Task: Log work in the project AgileDive for the issue 'Integrate a new video tutorial feature into an existing e-learning platform to improve user engagement and learning outcomes' spent time as '1w 5d 13h 56m' and remaining time as '4w 6d 10h 30m' and move to top of backlog. Now add the issue to the epic 'Vulnerability Management Process Improvement'. Log work in the project AgileDive for the issue 'Develop a new tool for automated testing of cross-device compatibility and responsiveness' spent time as '3w 6d 12h 40m' and remaining time as '2w 1d 22h 48m' and move to bottom of backlog. Now add the issue to the epic 'Security Operations Center (SOC) Process Improvement'
Action: Mouse moved to (208, 57)
Screenshot: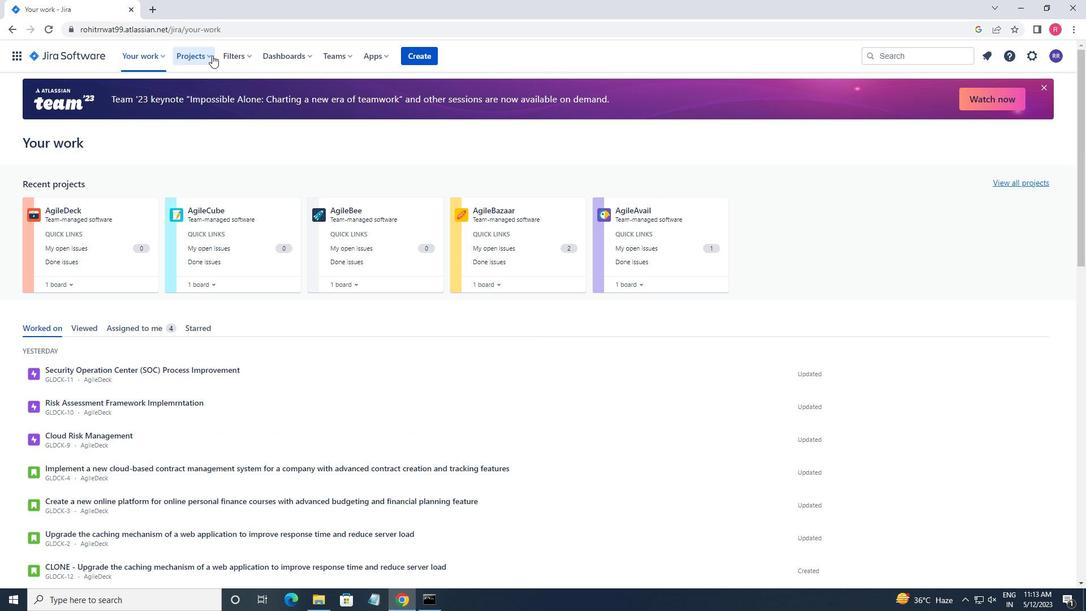 
Action: Mouse pressed left at (208, 57)
Screenshot: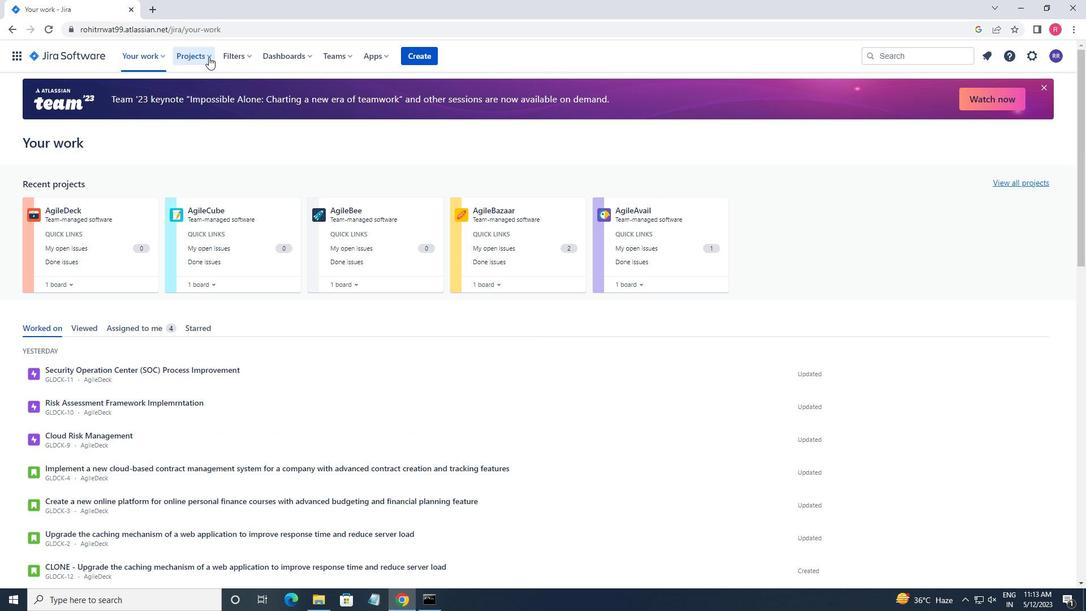 
Action: Mouse moved to (259, 104)
Screenshot: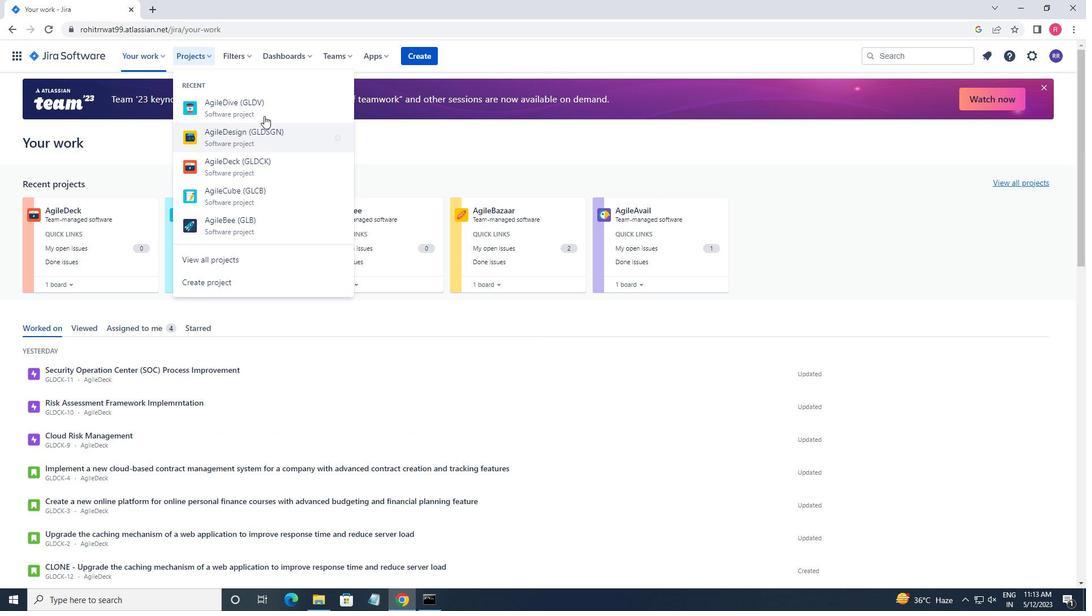 
Action: Mouse pressed left at (259, 104)
Screenshot: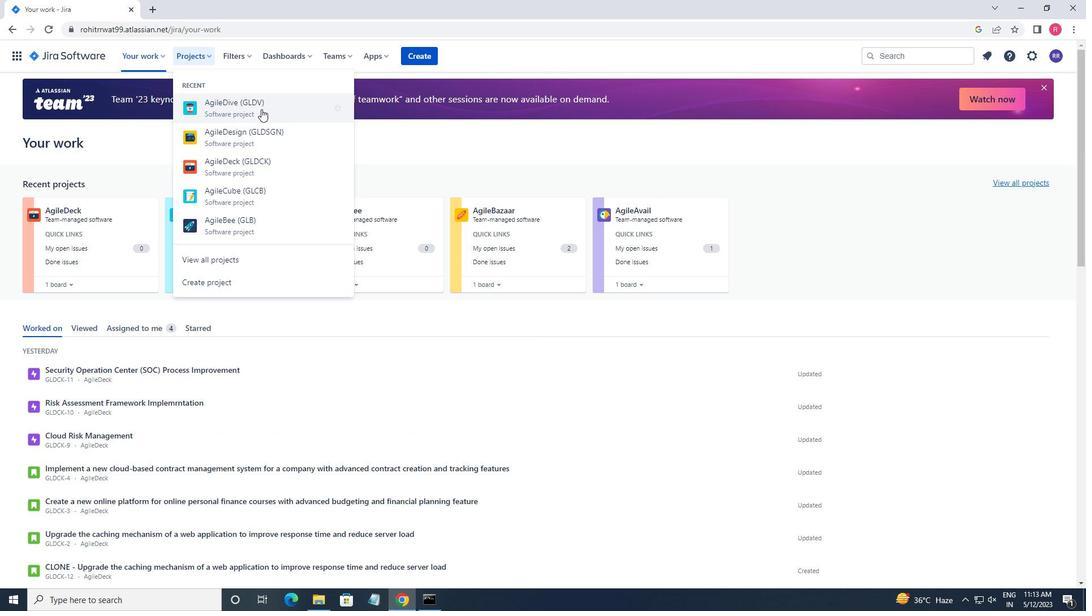 
Action: Mouse moved to (56, 174)
Screenshot: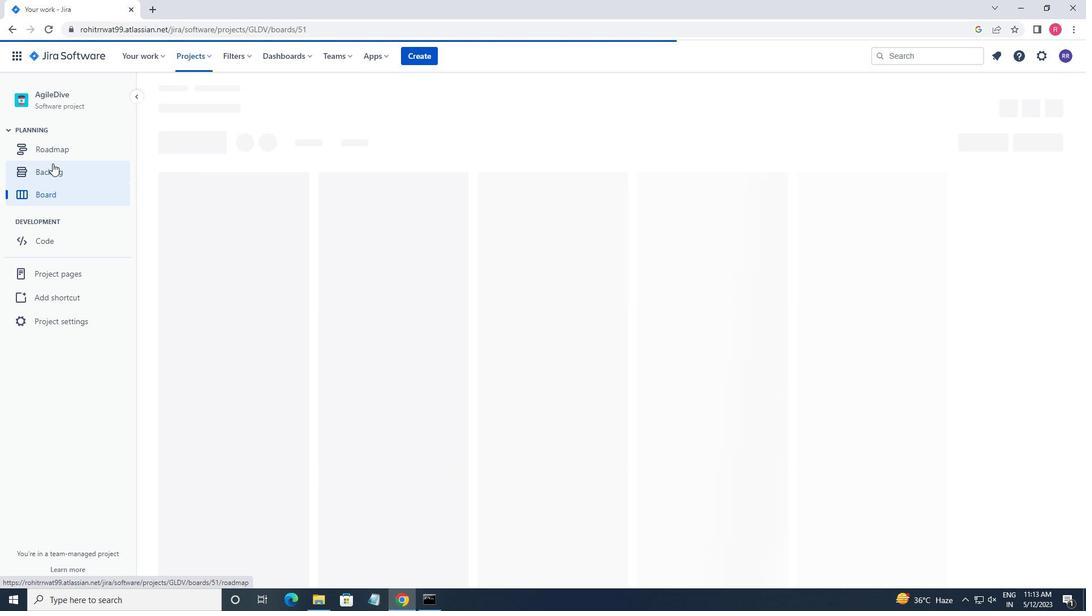 
Action: Mouse pressed left at (56, 174)
Screenshot: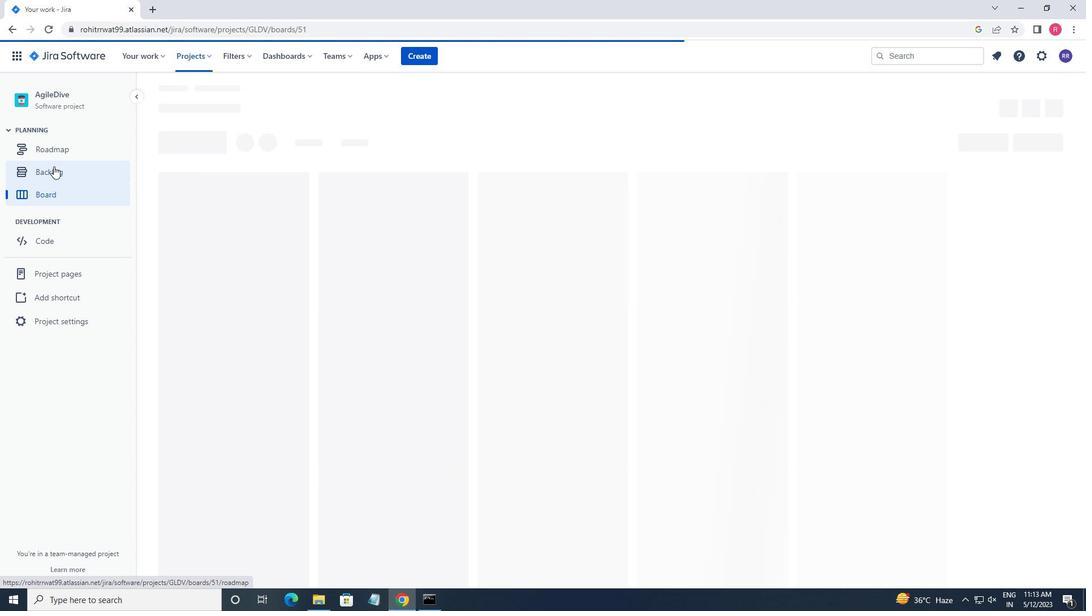 
Action: Mouse moved to (886, 411)
Screenshot: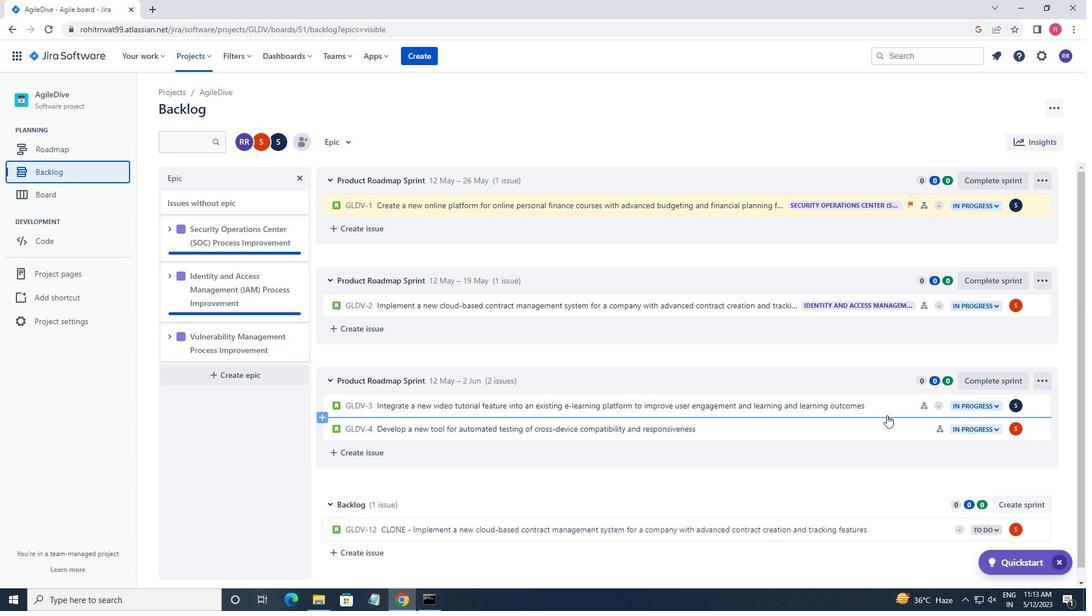 
Action: Mouse pressed left at (886, 411)
Screenshot: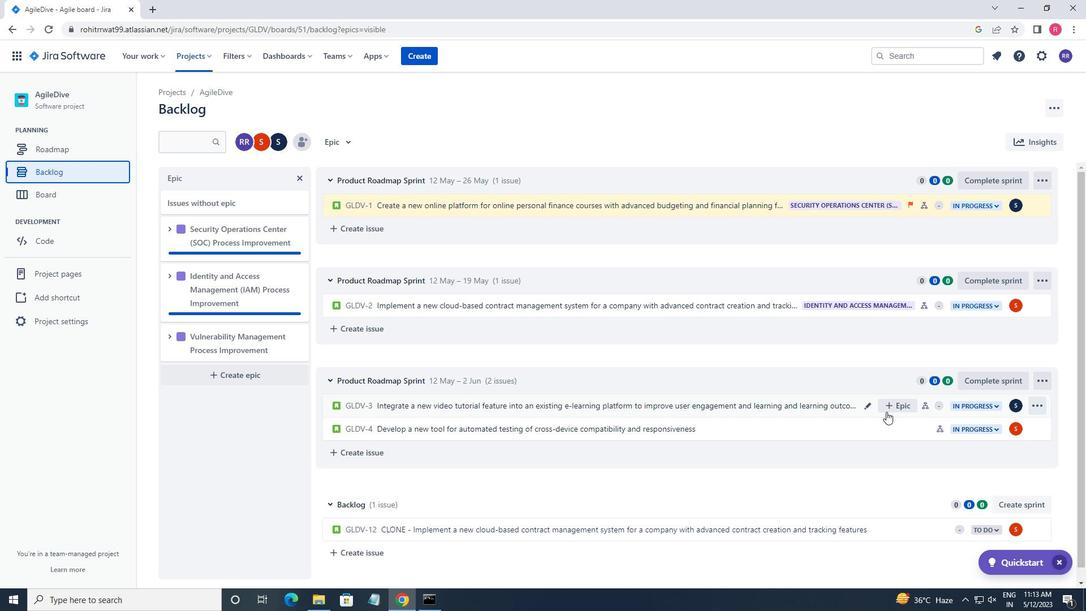 
Action: Mouse moved to (833, 415)
Screenshot: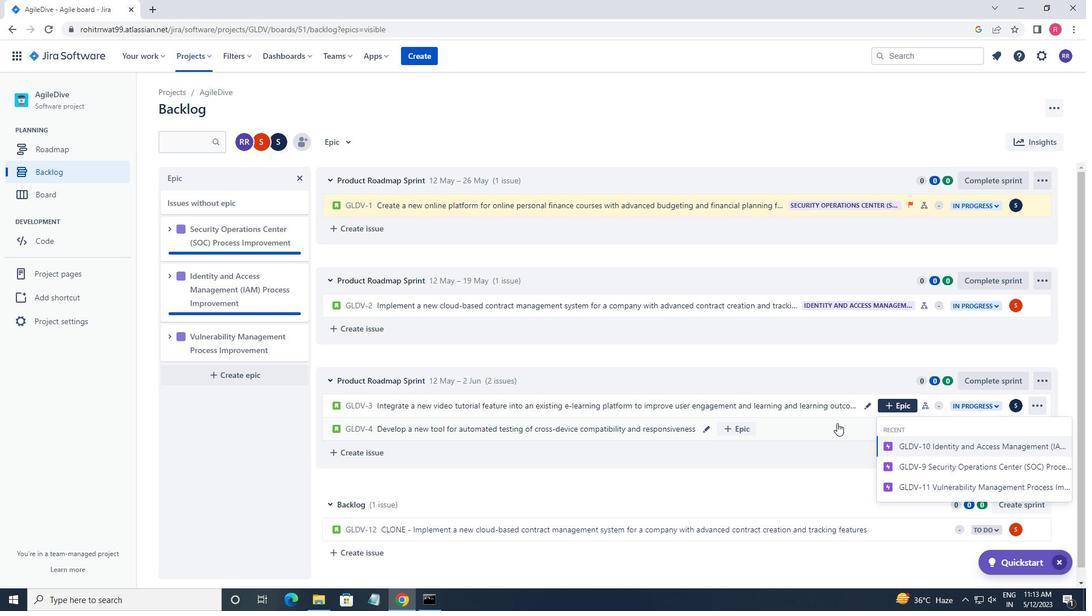 
Action: Mouse pressed left at (833, 415)
Screenshot: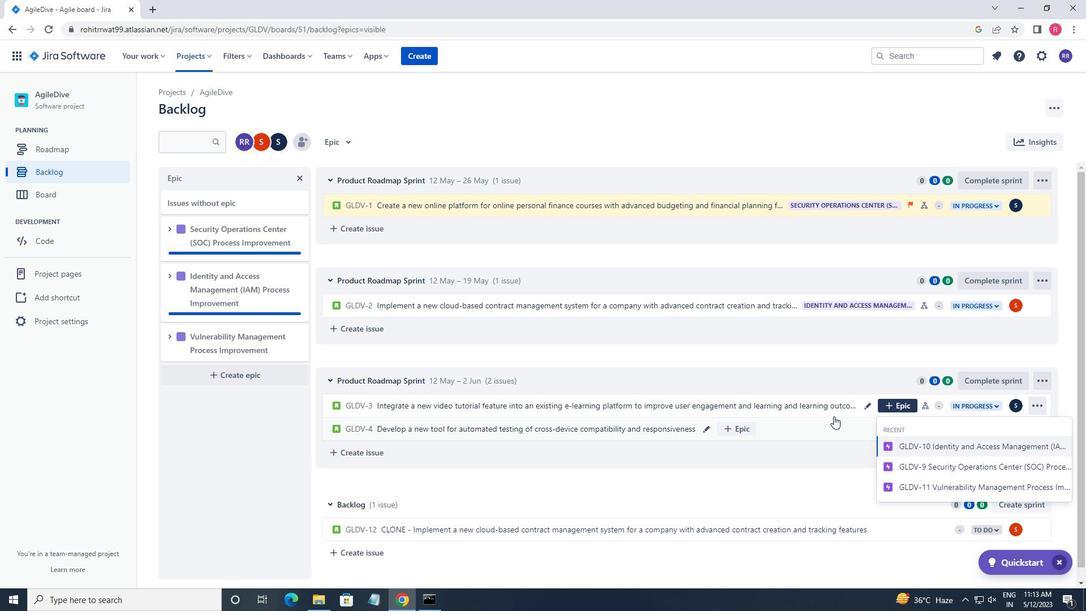 
Action: Mouse moved to (831, 414)
Screenshot: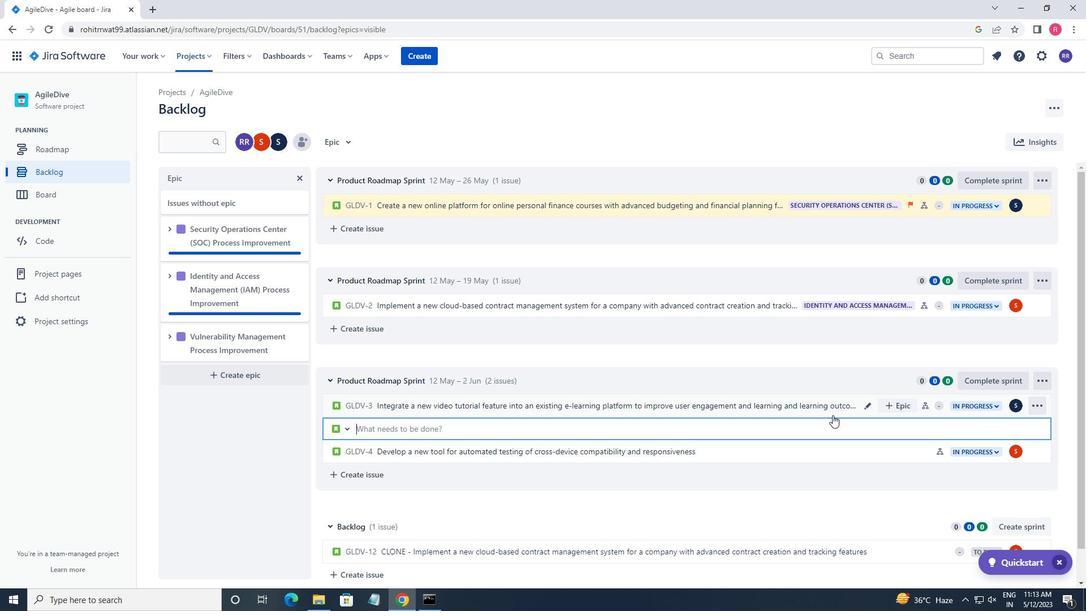 
Action: Mouse pressed left at (831, 414)
Screenshot: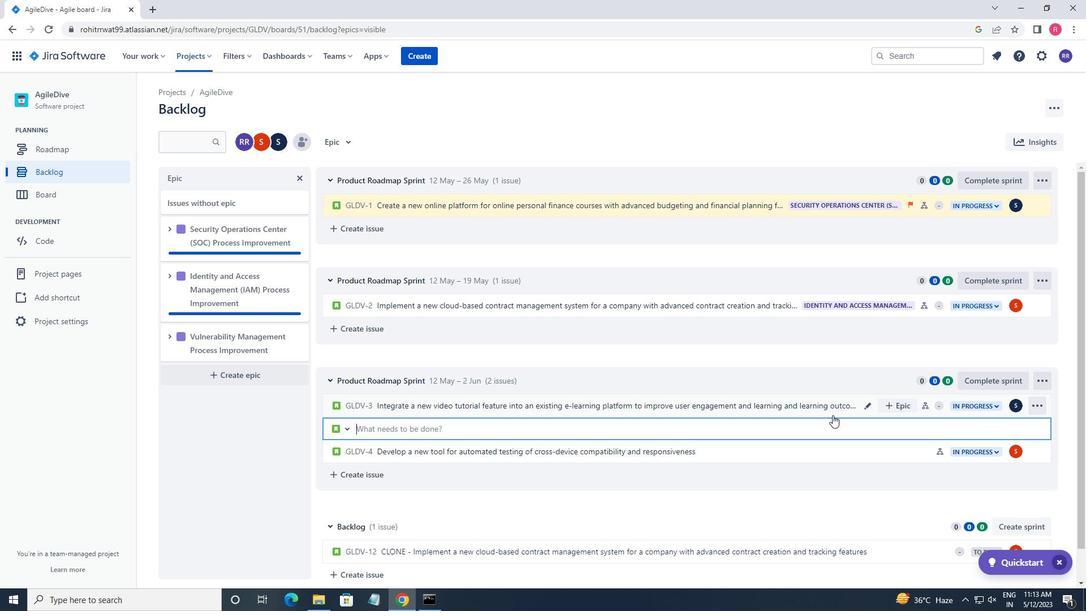 
Action: Mouse moved to (1034, 171)
Screenshot: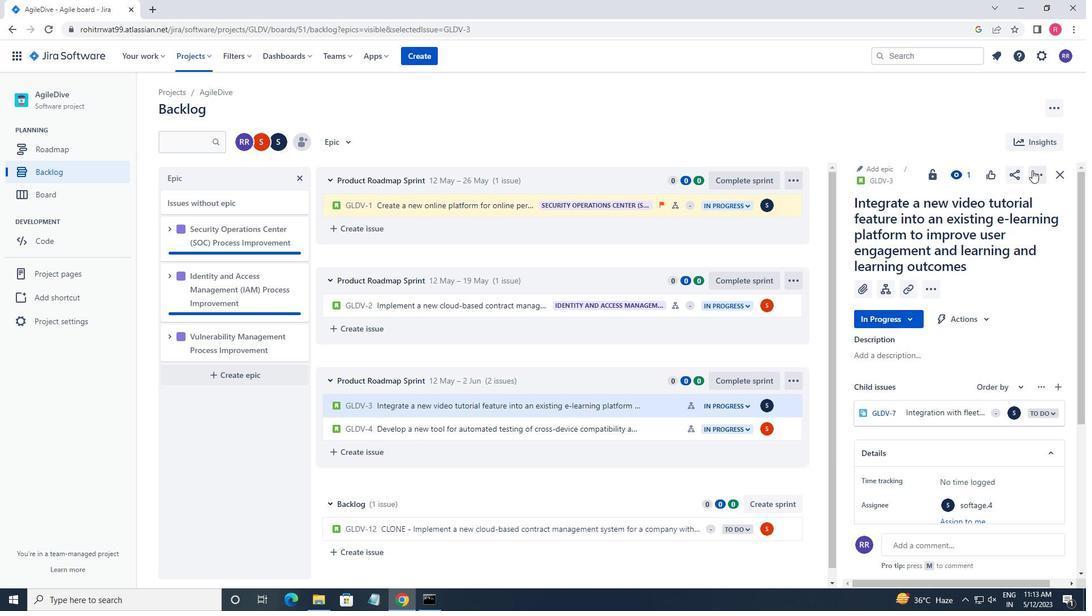 
Action: Mouse pressed left at (1034, 171)
Screenshot: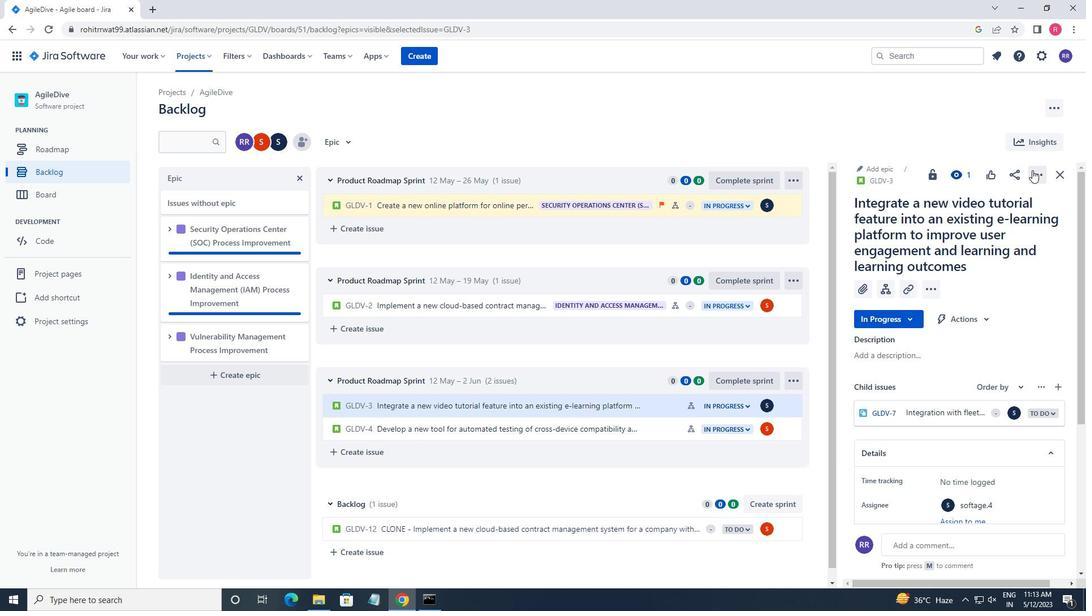 
Action: Mouse moved to (977, 209)
Screenshot: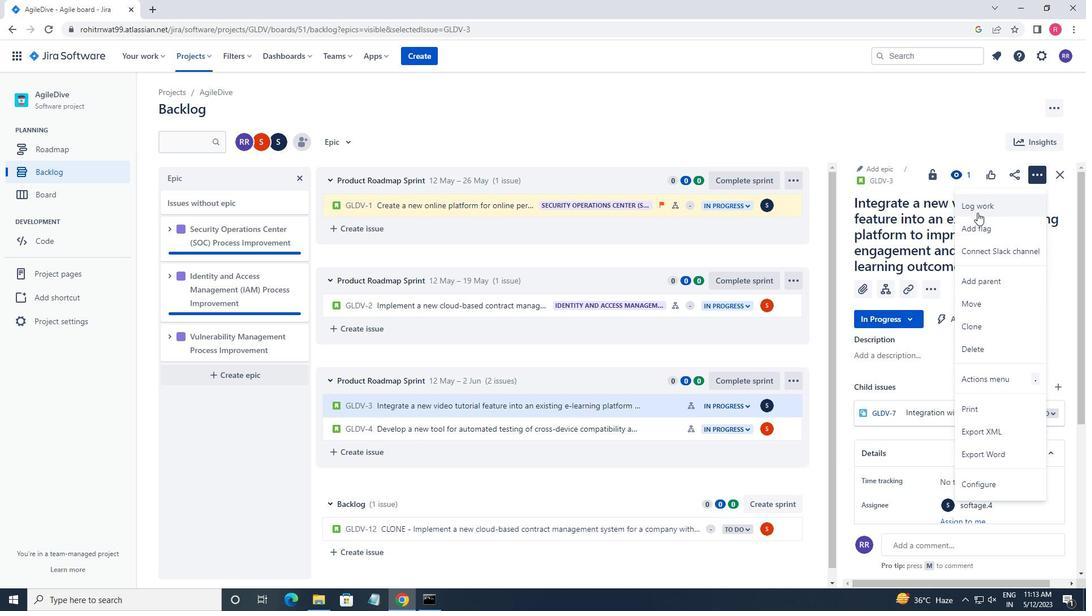 
Action: Mouse pressed left at (977, 209)
Screenshot: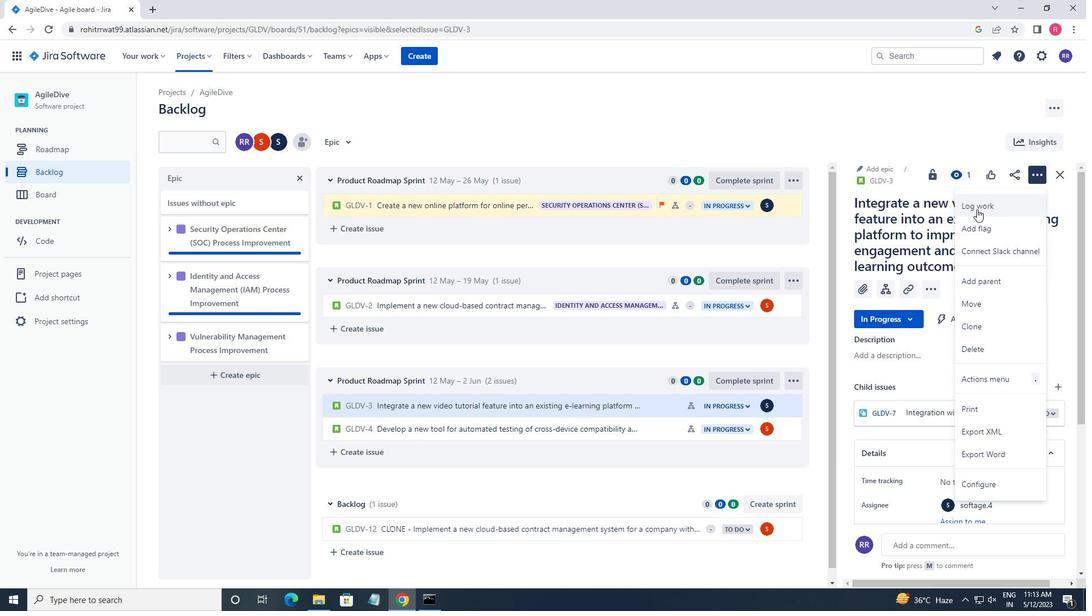 
Action: Key pressed 1w<Key.space>5dd<Key.backspace><Key.space>13h<Key.space>56m<Key.tab>4w<Key.space>6d<Key.space>10h<Key.space>30m
Screenshot: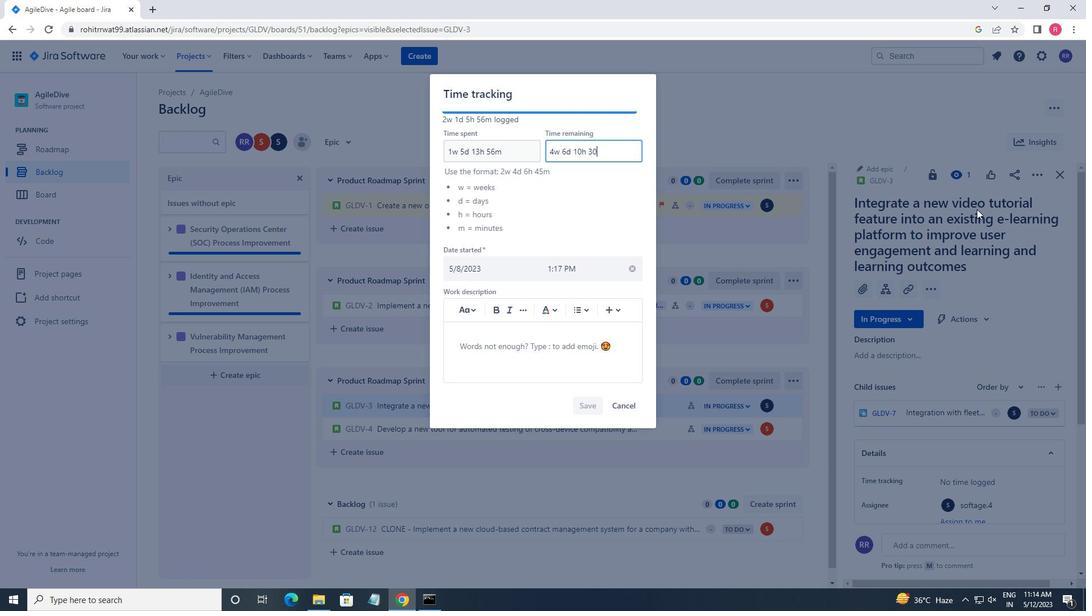 
Action: Mouse moved to (577, 406)
Screenshot: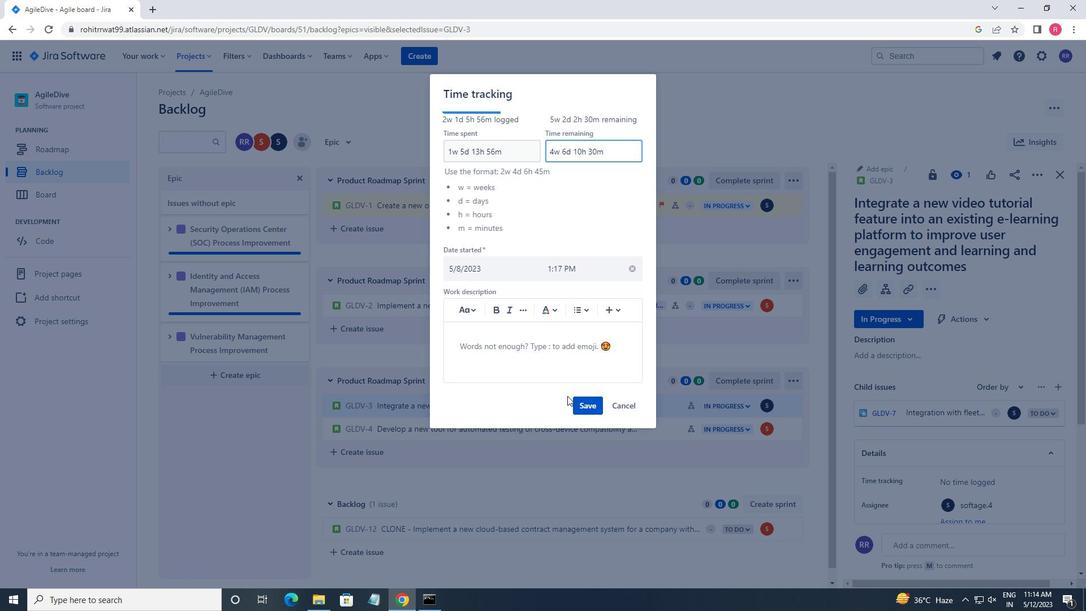 
Action: Mouse pressed left at (577, 406)
Screenshot: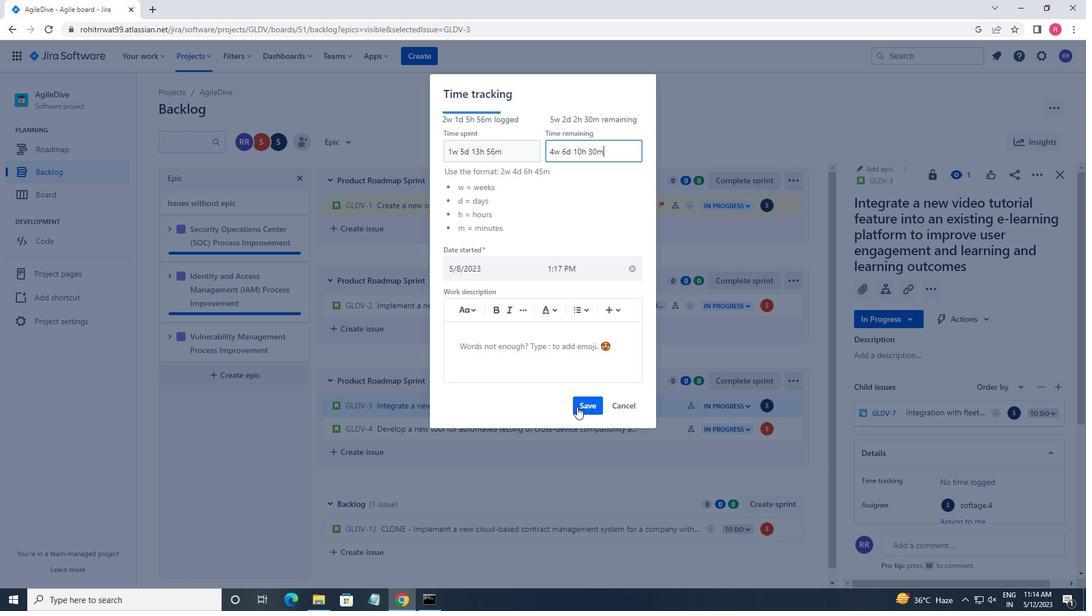 
Action: Mouse moved to (785, 409)
Screenshot: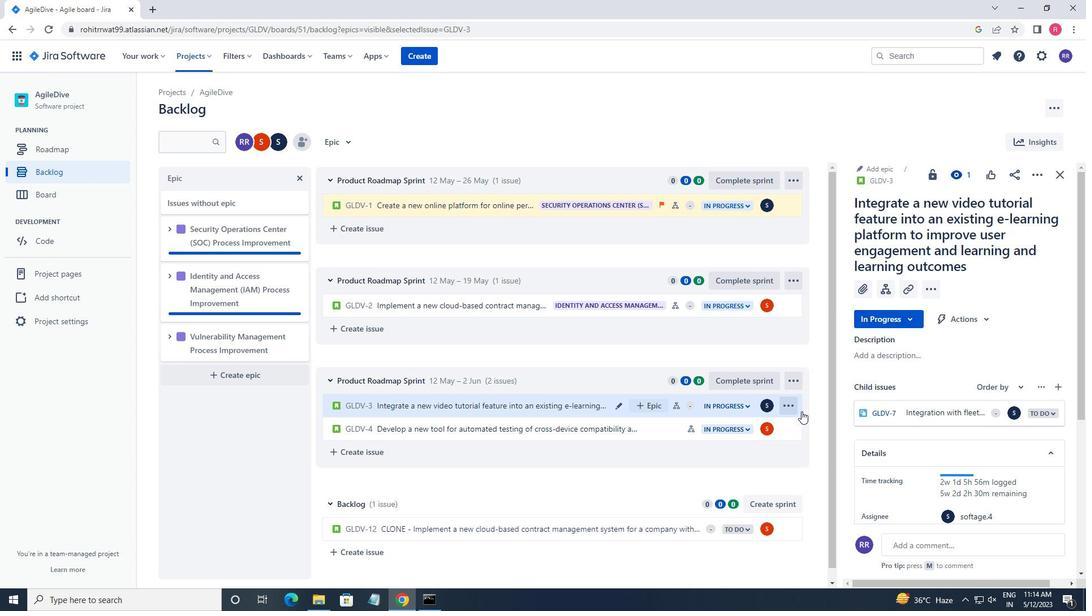 
Action: Mouse pressed left at (785, 409)
Screenshot: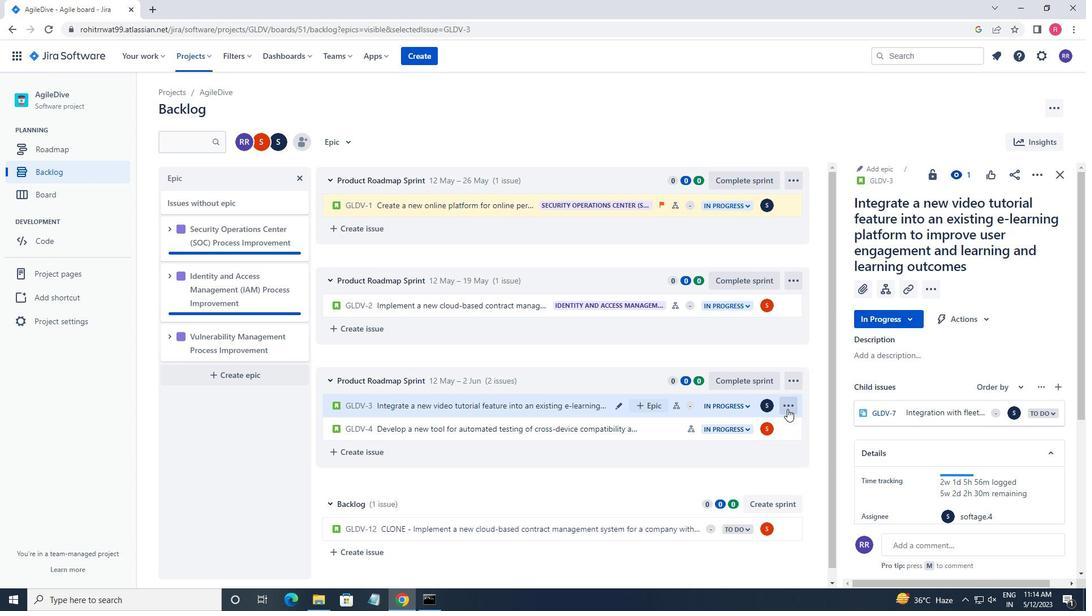 
Action: Mouse moved to (771, 366)
Screenshot: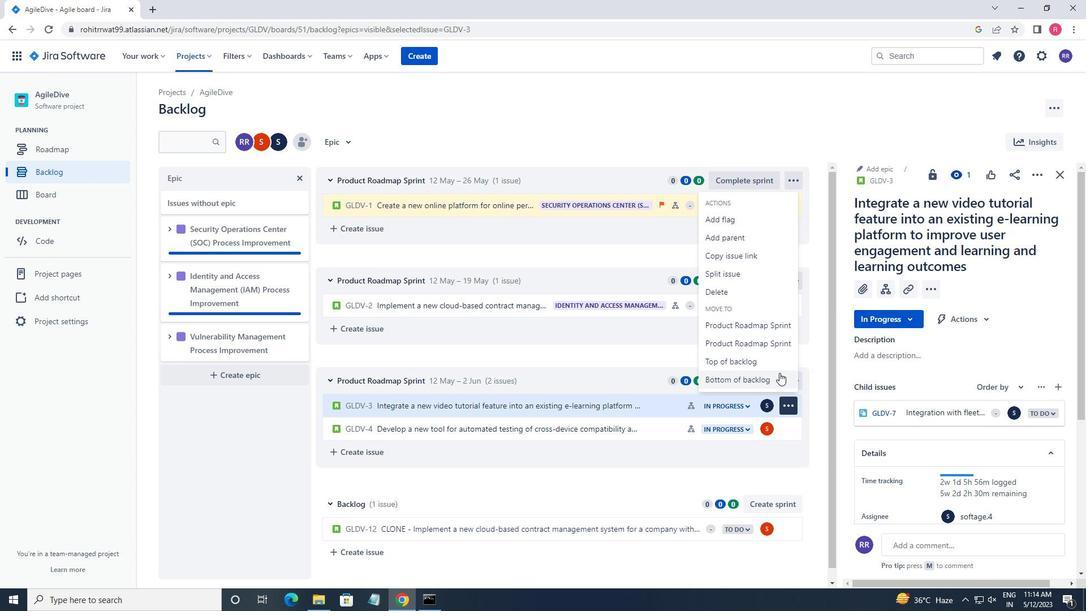 
Action: Mouse pressed left at (771, 366)
Screenshot: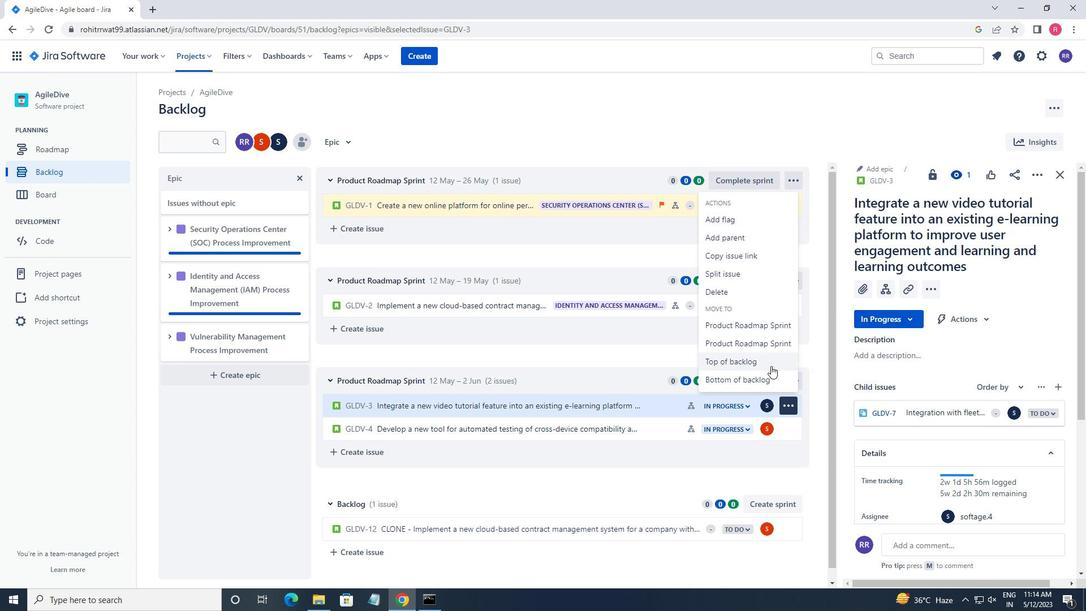 
Action: Mouse moved to (562, 187)
Screenshot: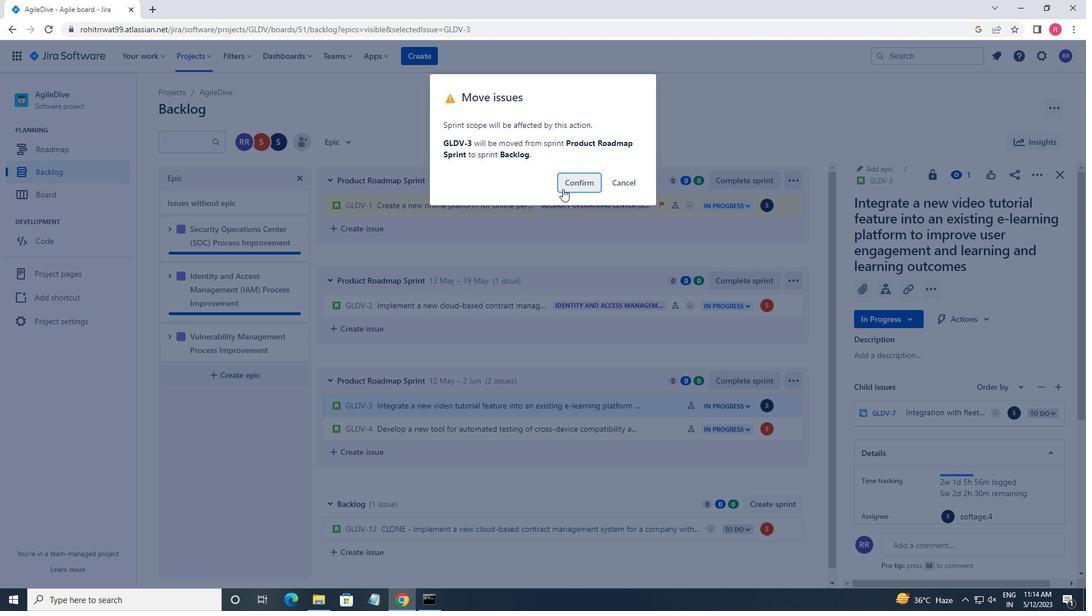
Action: Mouse pressed left at (562, 187)
Screenshot: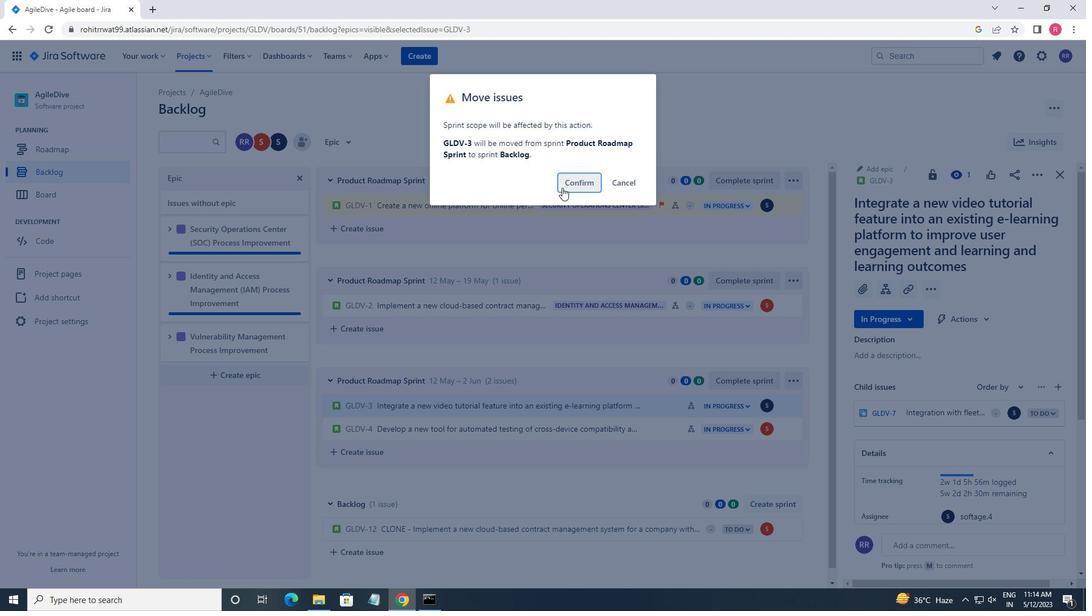 
Action: Mouse moved to (645, 505)
Screenshot: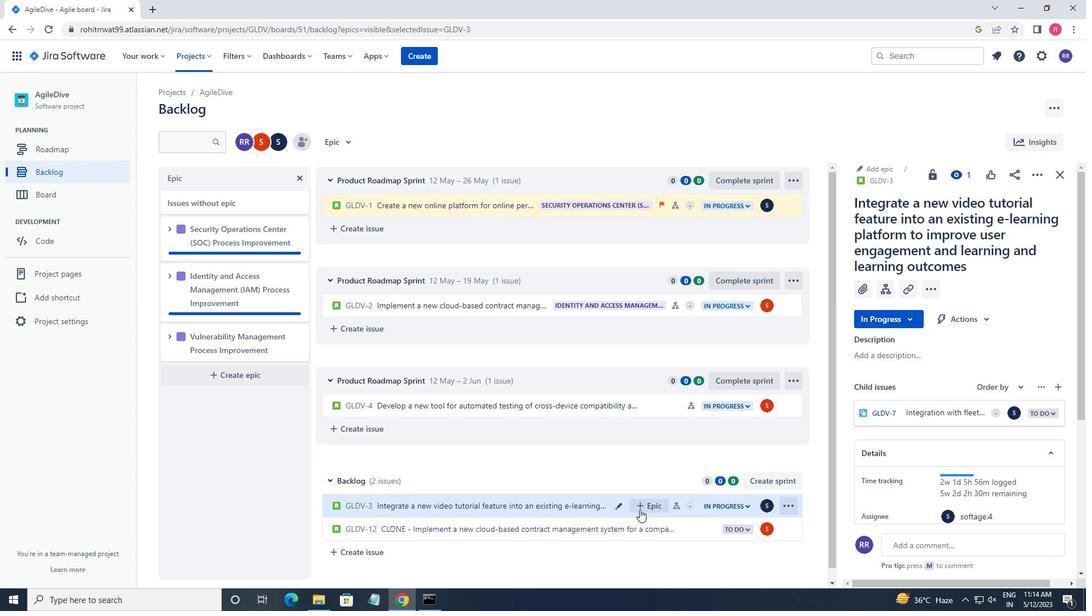 
Action: Mouse pressed left at (645, 505)
Screenshot: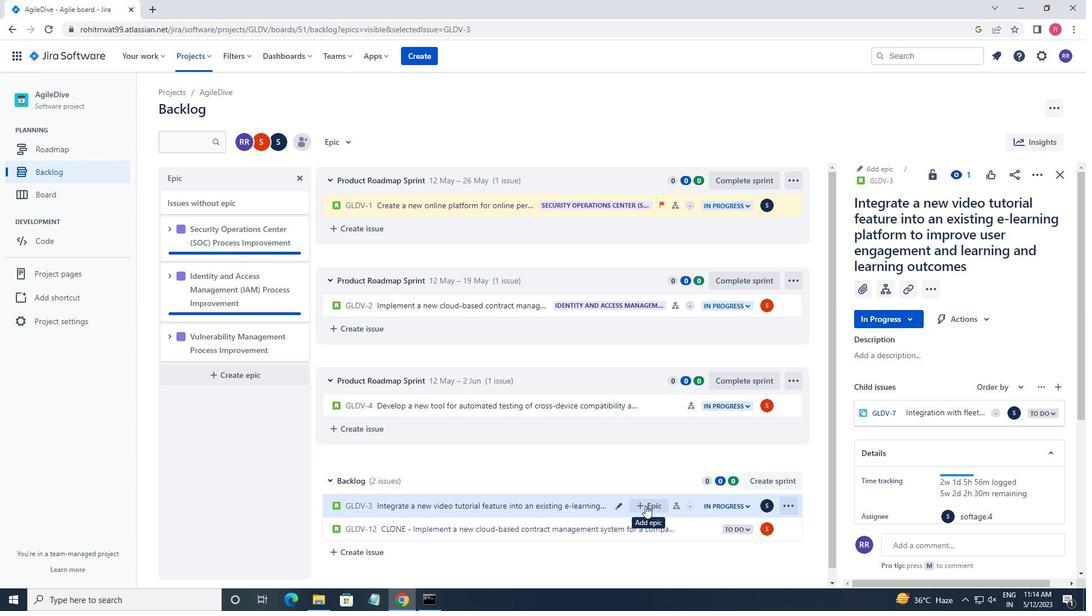 
Action: Mouse moved to (592, 421)
Screenshot: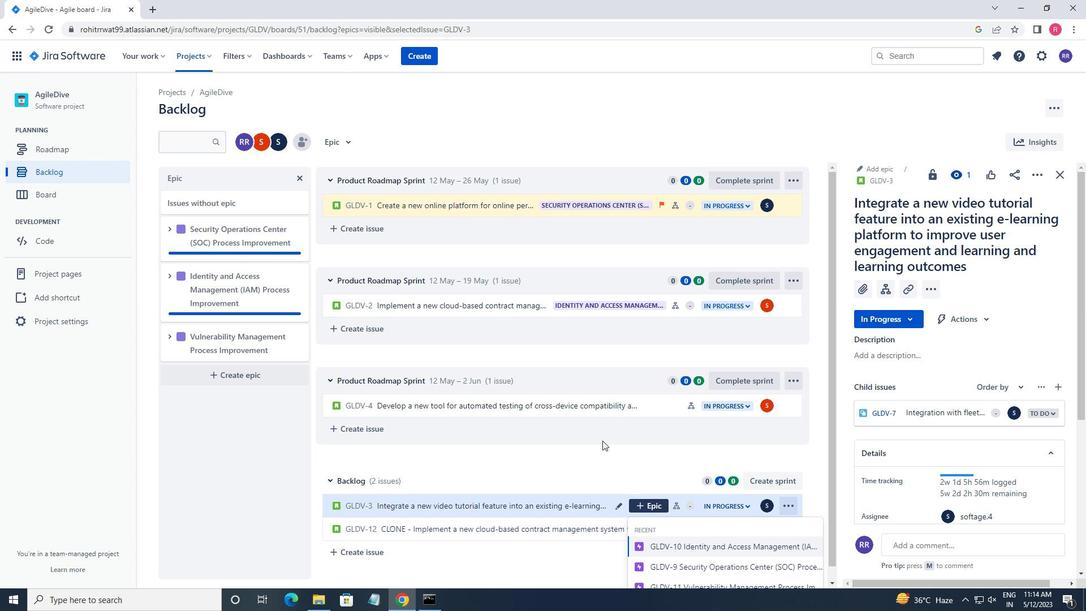
Action: Mouse scrolled (592, 421) with delta (0, 0)
Screenshot: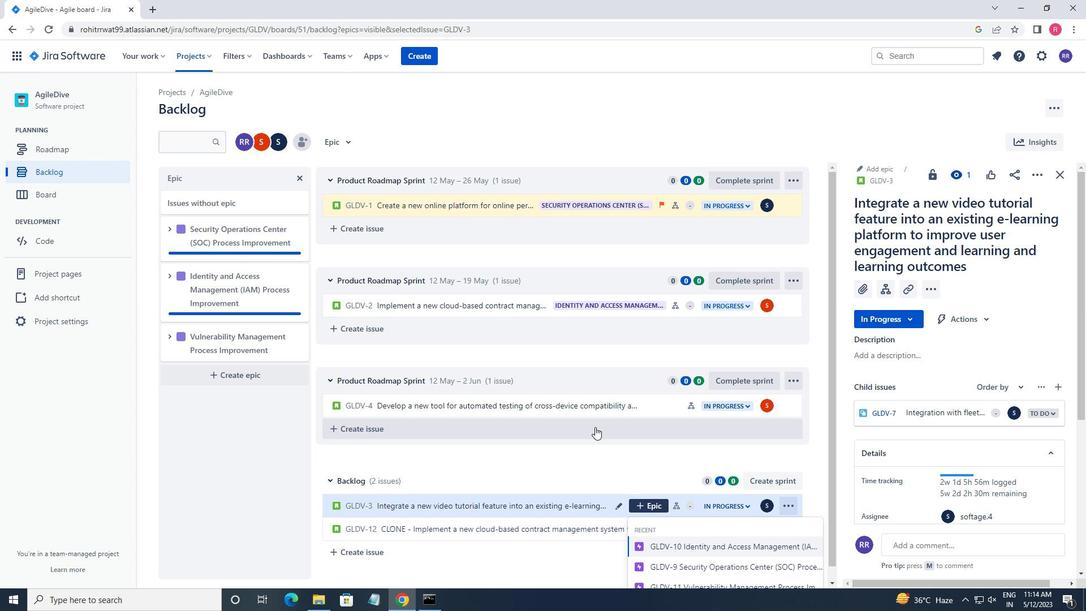 
Action: Mouse scrolled (592, 421) with delta (0, 0)
Screenshot: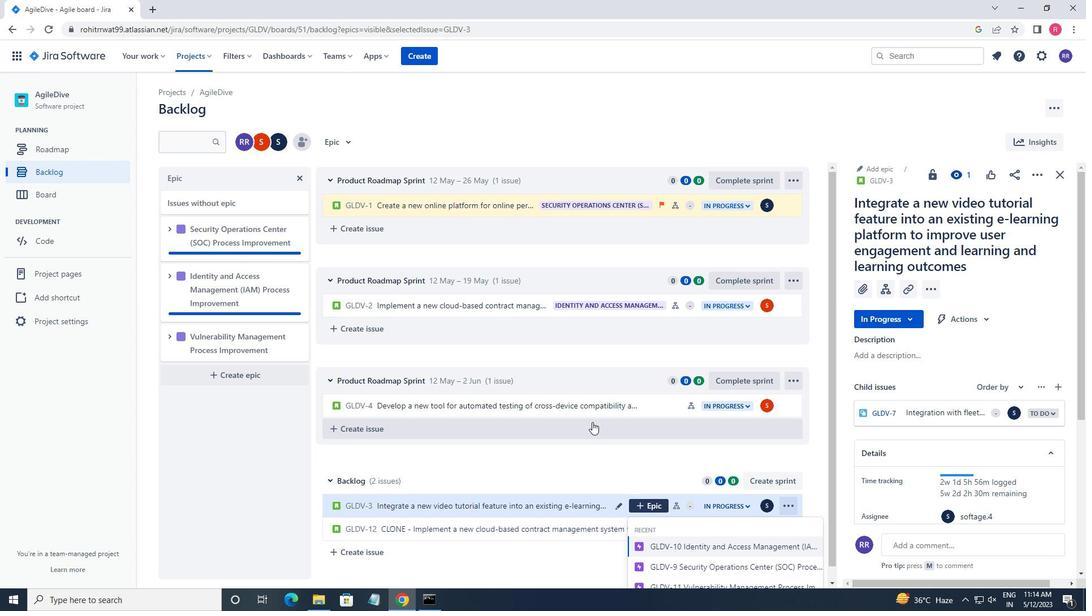 
Action: Mouse scrolled (592, 421) with delta (0, 0)
Screenshot: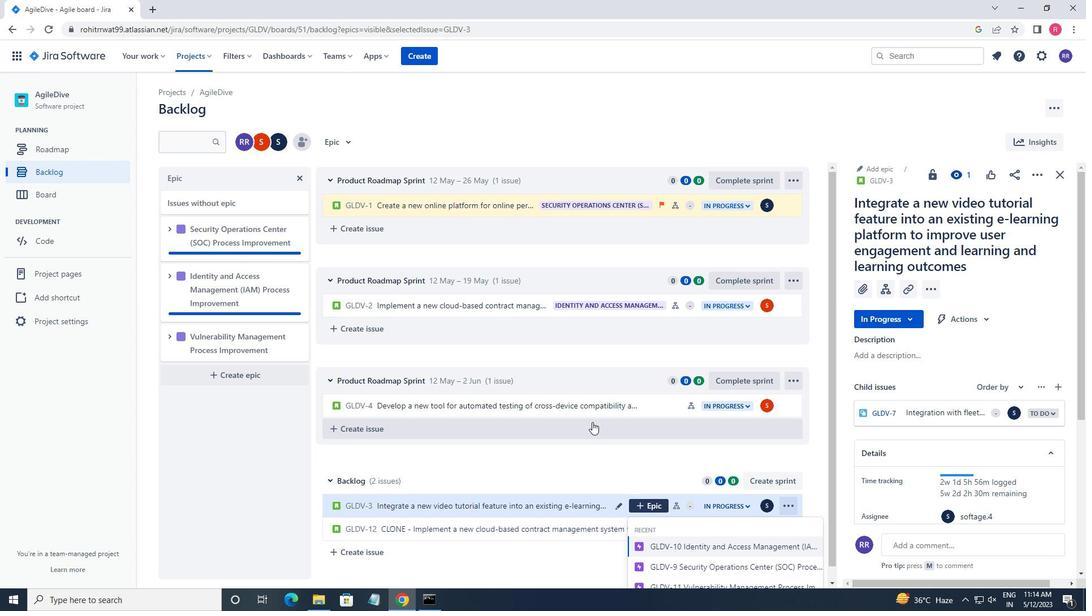 
Action: Mouse scrolled (592, 421) with delta (0, 0)
Screenshot: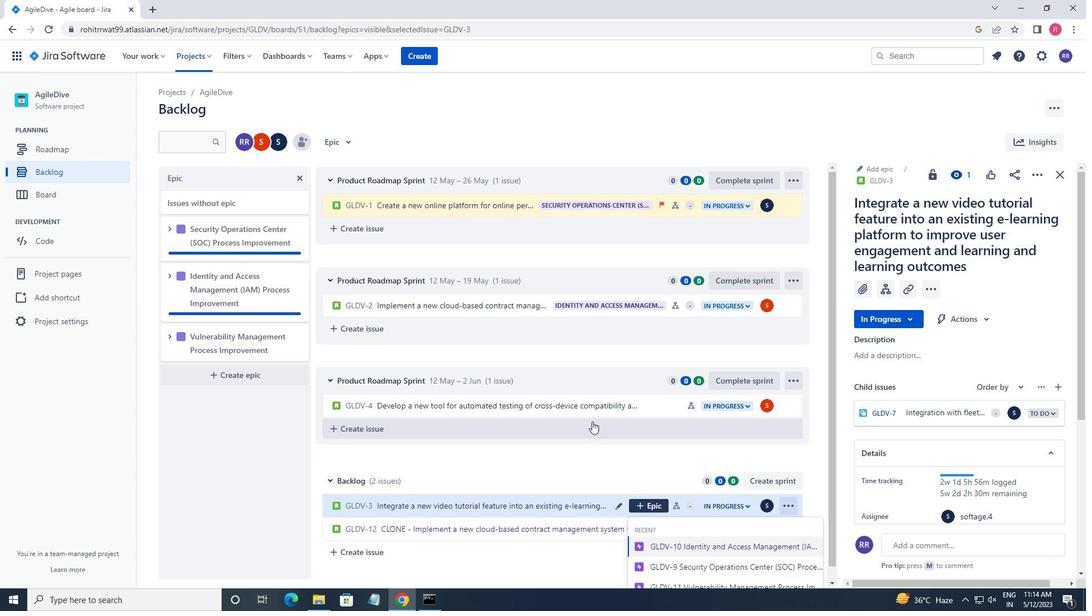 
Action: Mouse moved to (699, 573)
Screenshot: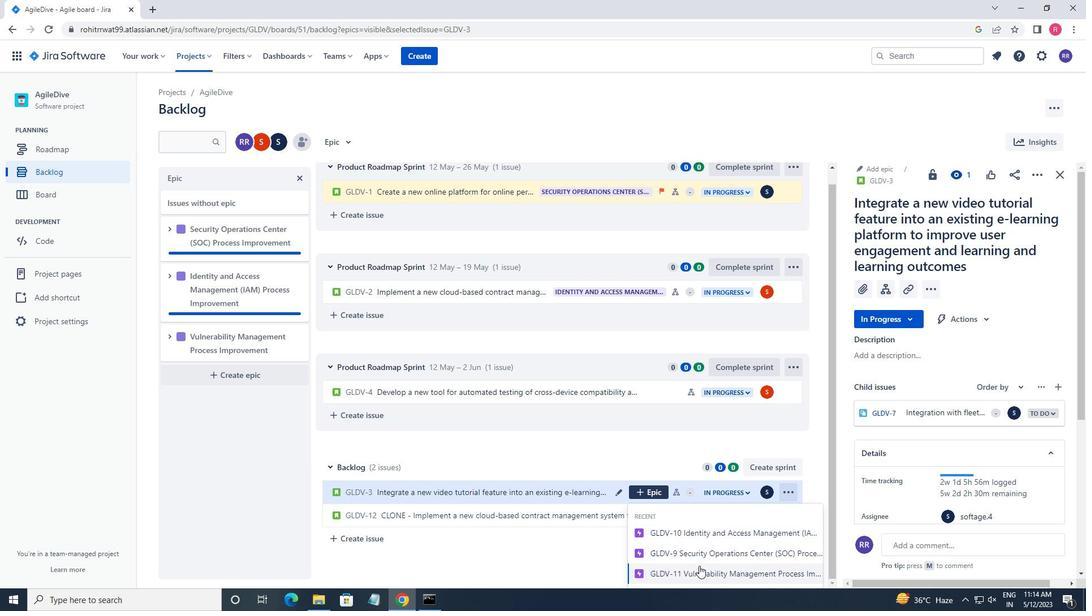 
Action: Mouse pressed left at (699, 573)
Screenshot: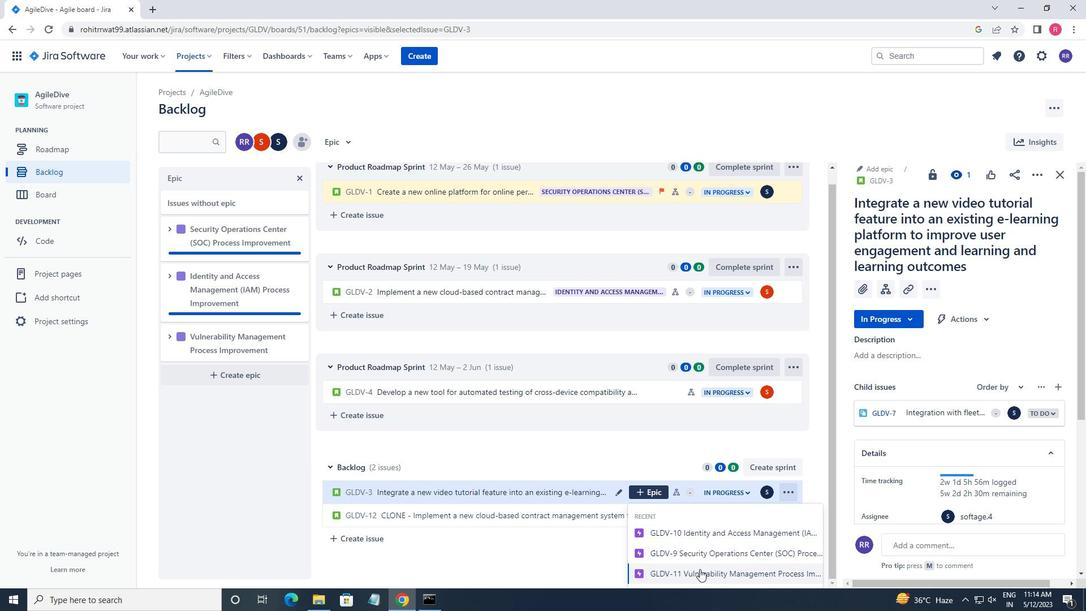 
Action: Mouse moved to (664, 544)
Screenshot: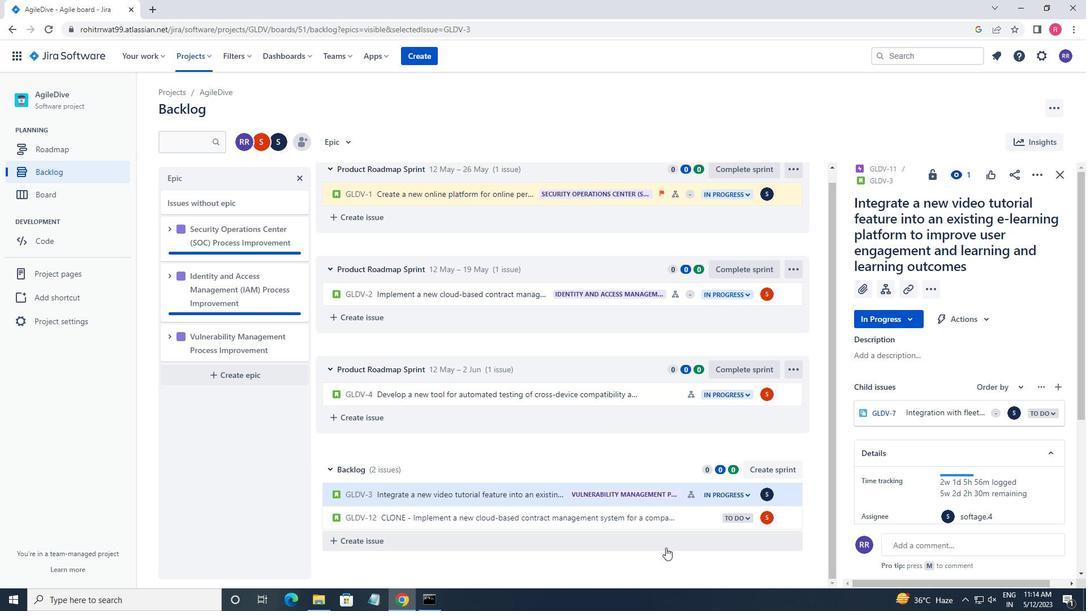 
Action: Mouse scrolled (664, 543) with delta (0, 0)
Screenshot: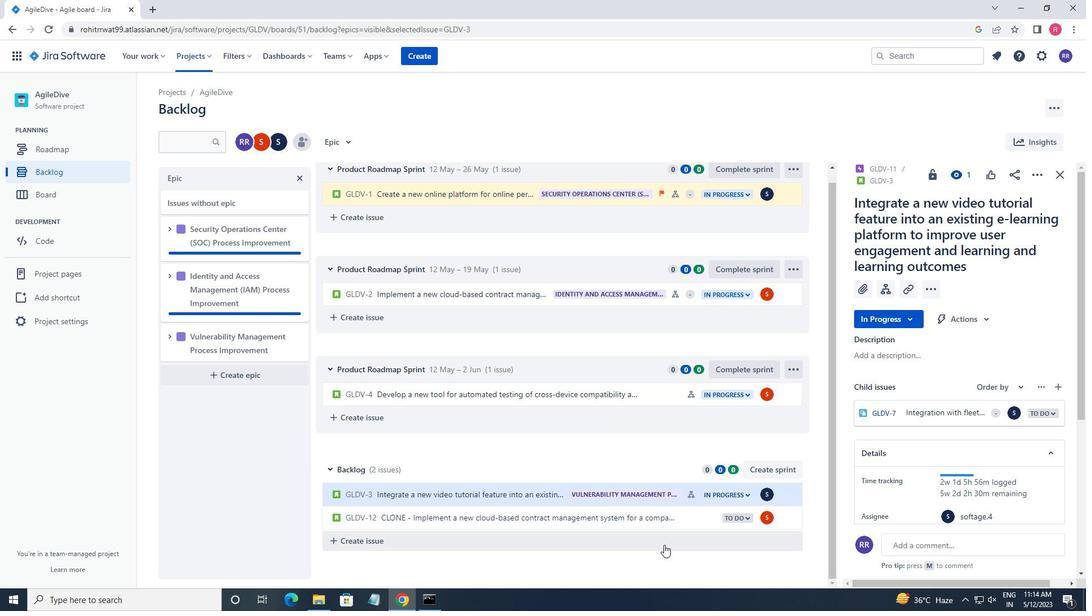 
Action: Mouse moved to (662, 541)
Screenshot: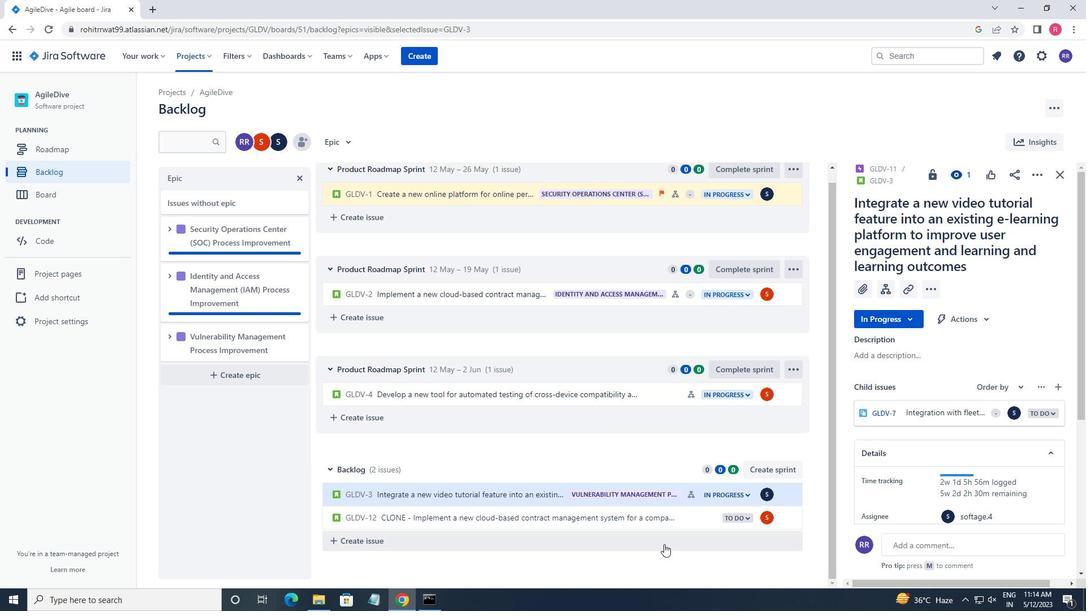 
Action: Mouse scrolled (662, 540) with delta (0, 0)
Screenshot: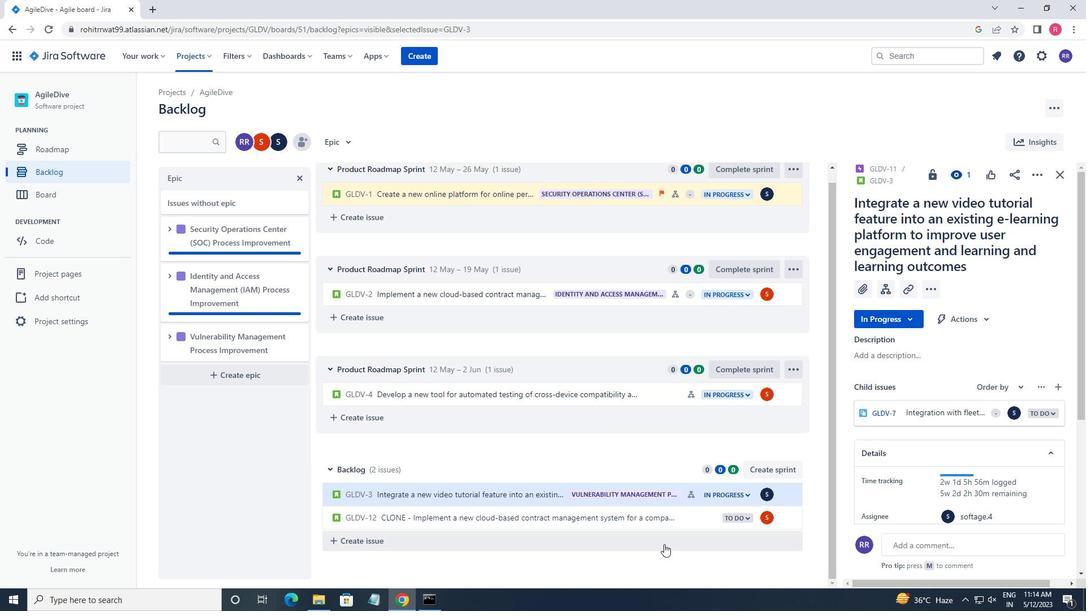 
Action: Mouse moved to (620, 402)
Screenshot: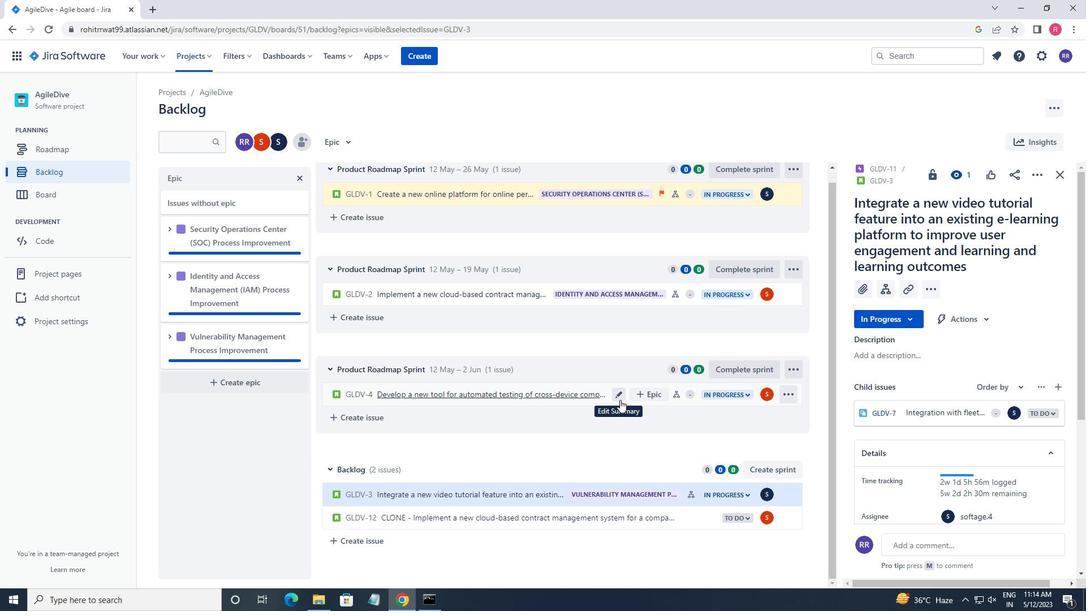 
Action: Mouse pressed left at (620, 402)
Screenshot: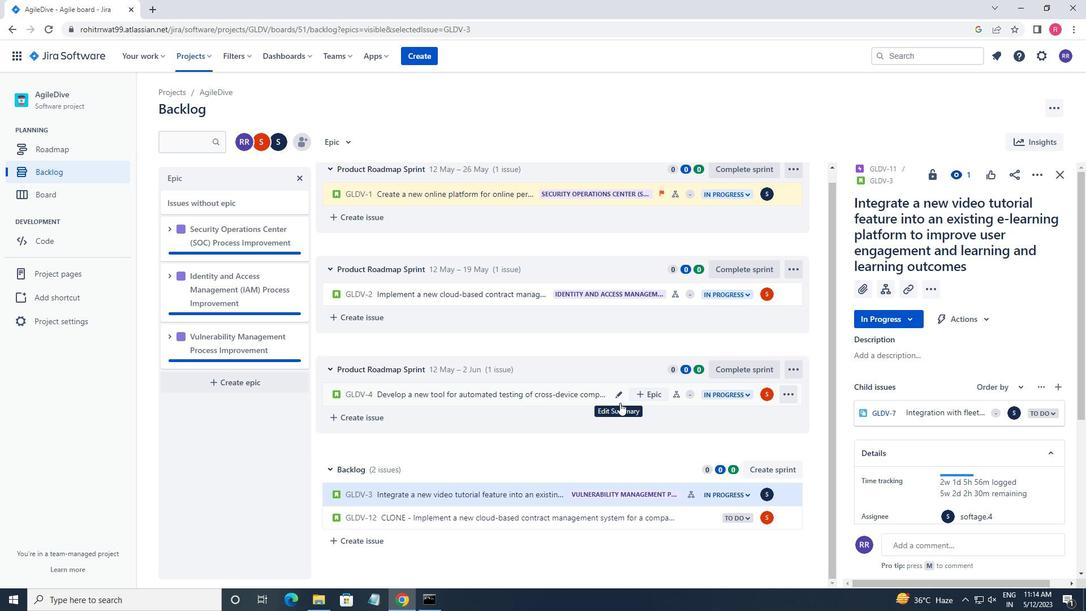 
Action: Mouse moved to (1030, 174)
Screenshot: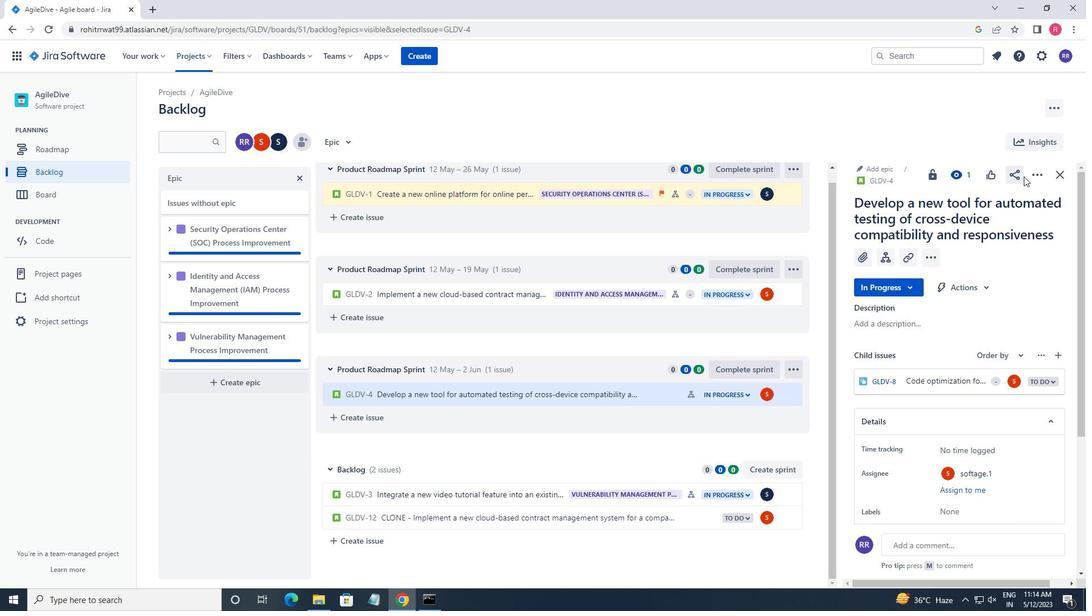 
Action: Mouse pressed left at (1030, 174)
Screenshot: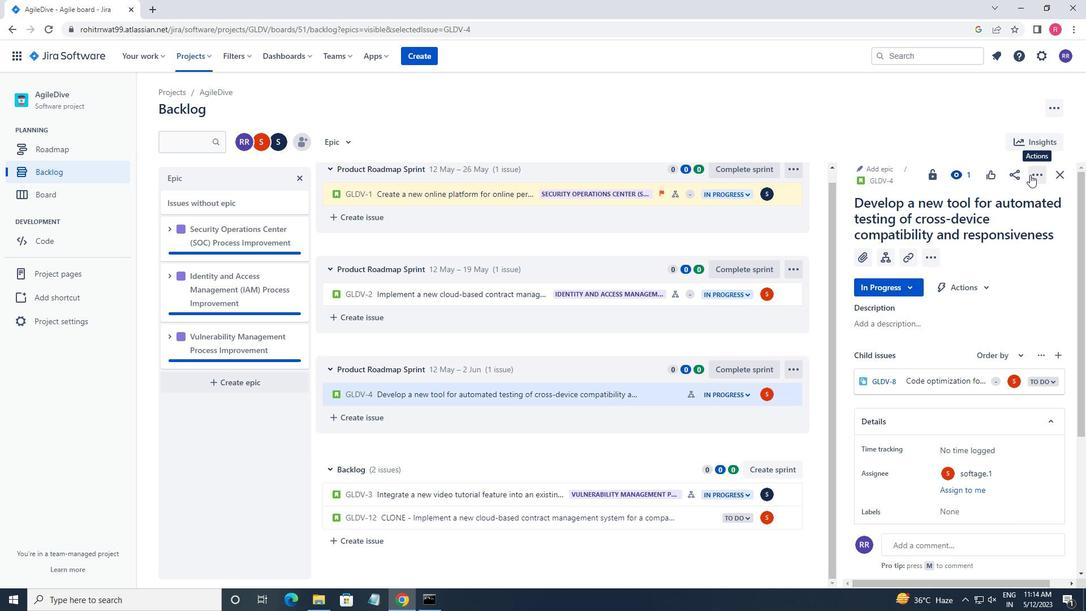 
Action: Mouse moved to (988, 211)
Screenshot: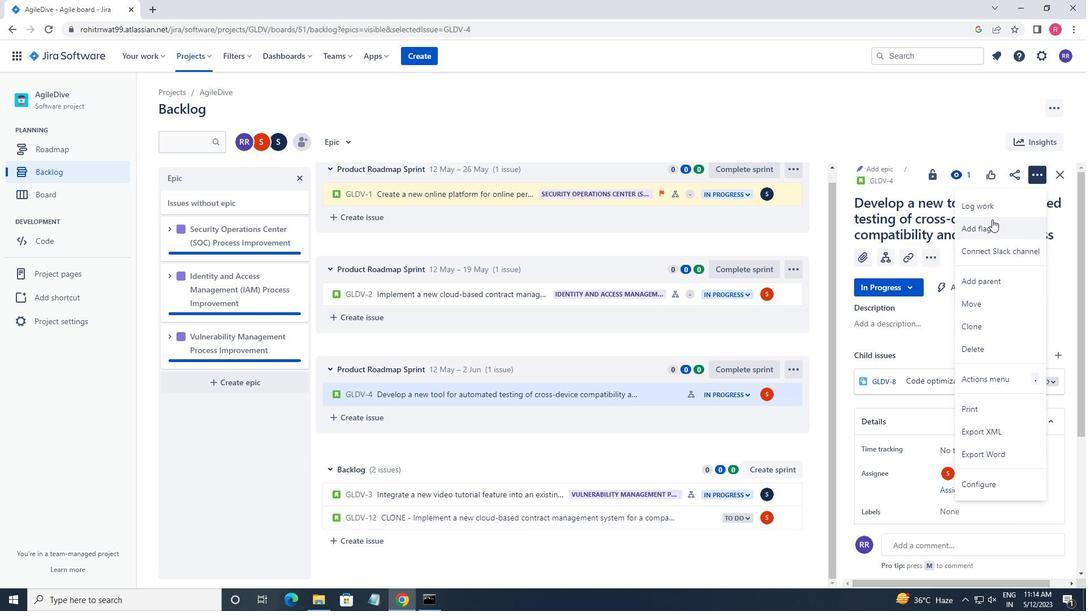
Action: Mouse pressed left at (988, 211)
Screenshot: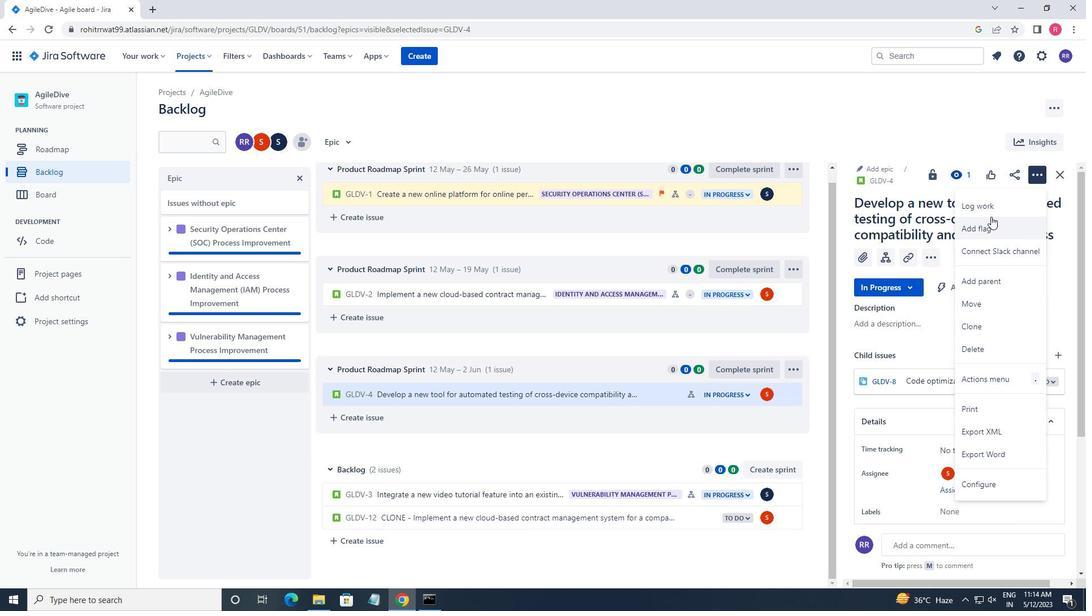 
Action: Mouse moved to (954, 224)
Screenshot: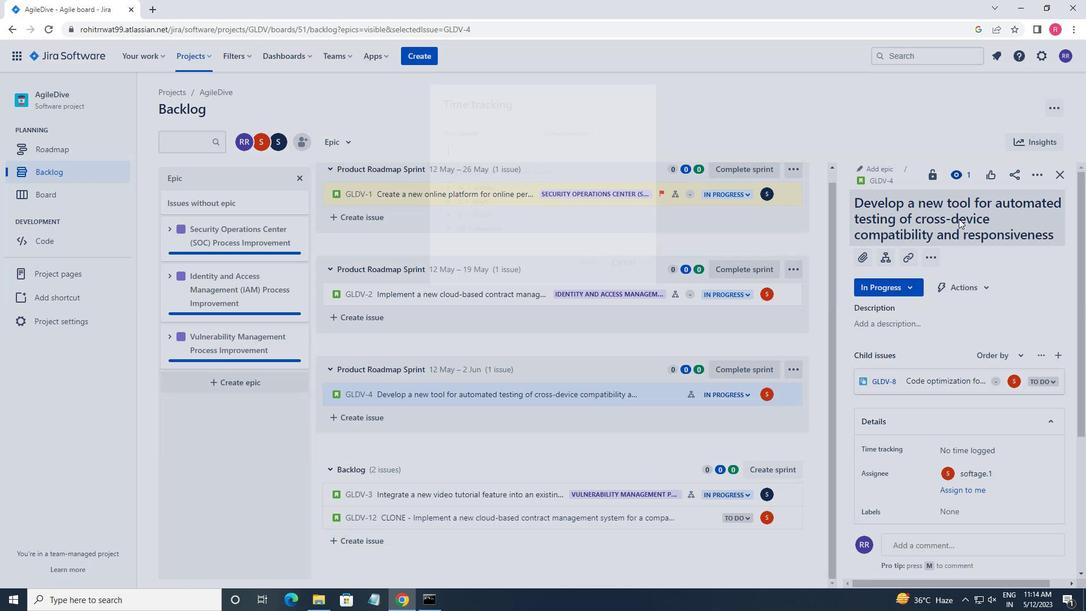 
Action: Key pressed 3w<Key.space>6d<Key.space>12h<Key.space>40m<Key.tab>2wb<Key.space><Key.backspace><Key.backspace><Key.space>1d<Key.space>22h<Key.space>48m
Screenshot: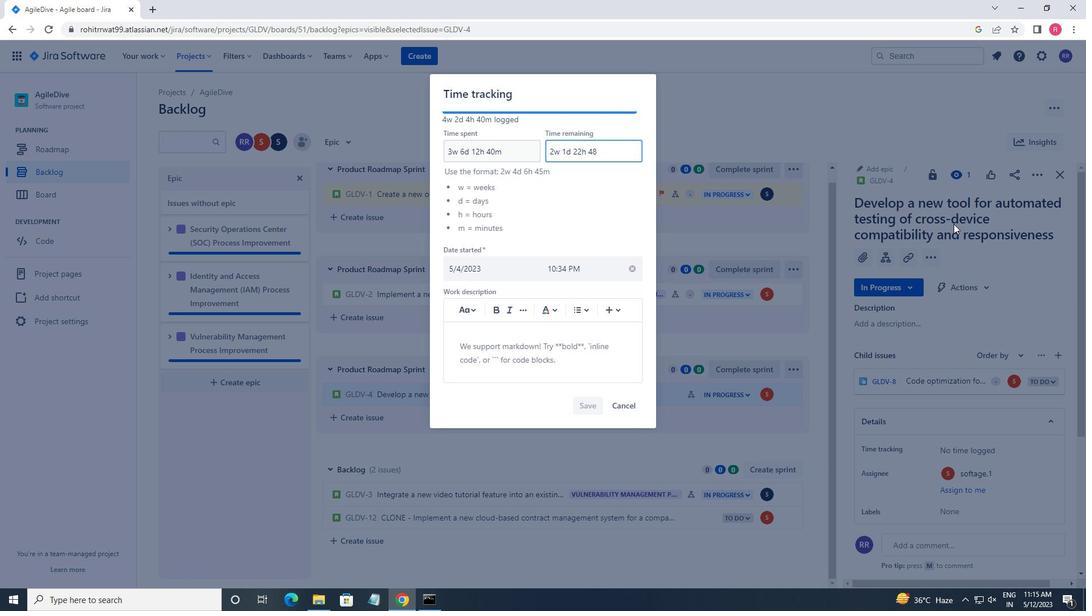 
Action: Mouse scrolled (954, 223) with delta (0, 0)
Screenshot: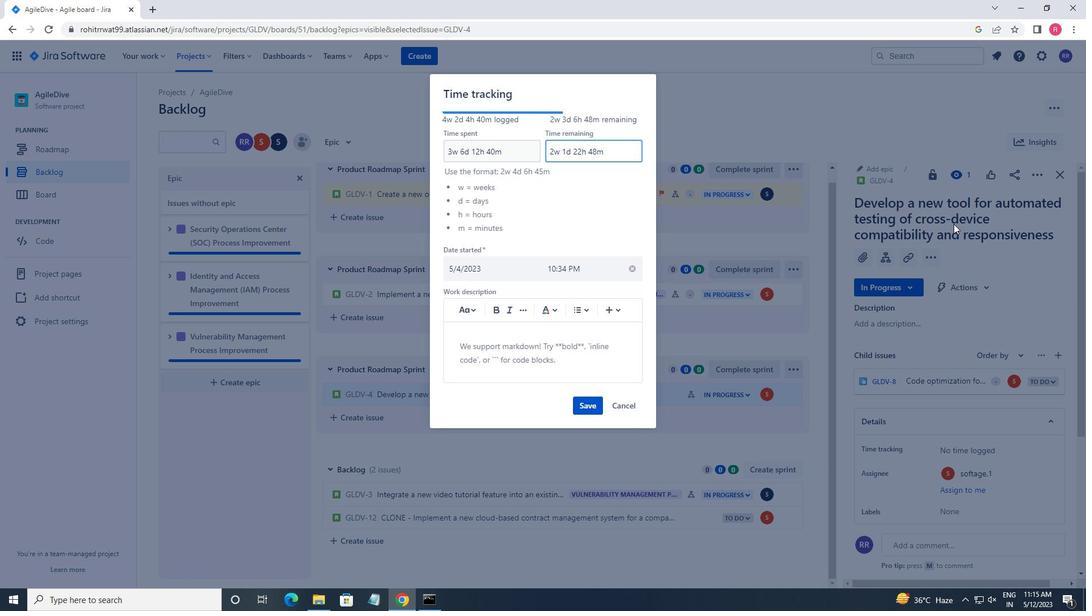 
Action: Mouse moved to (587, 412)
Screenshot: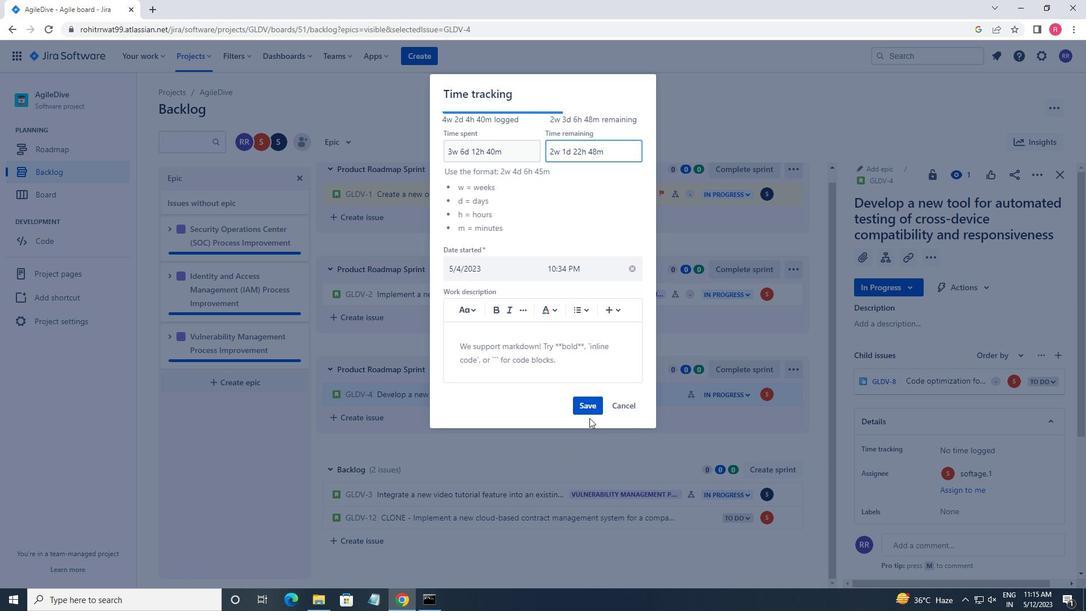 
Action: Mouse pressed left at (587, 412)
Screenshot: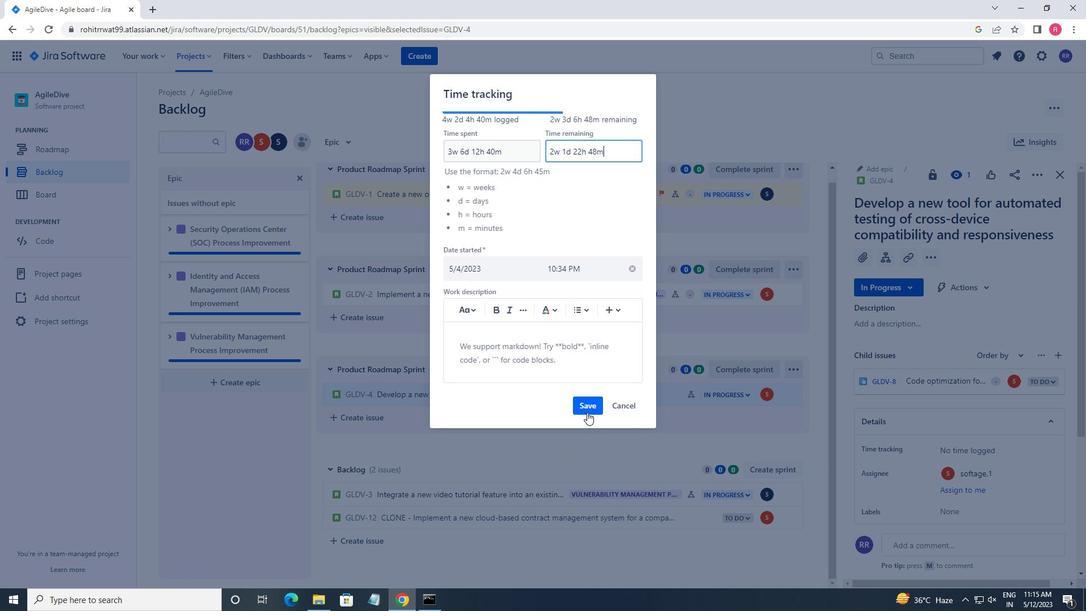 
Action: Mouse moved to (789, 391)
Screenshot: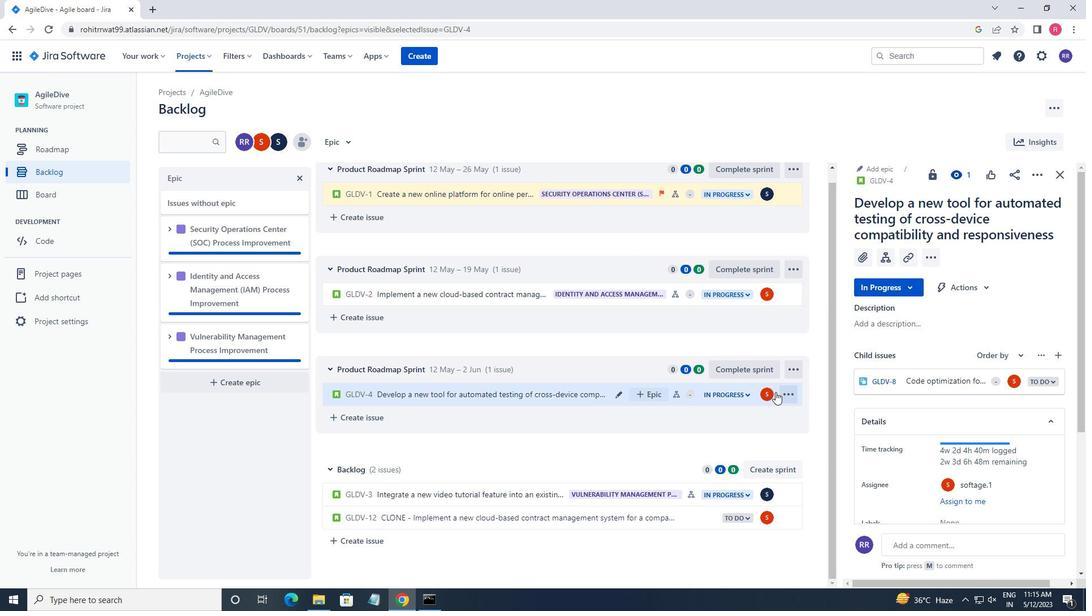 
Action: Mouse pressed left at (789, 391)
Screenshot: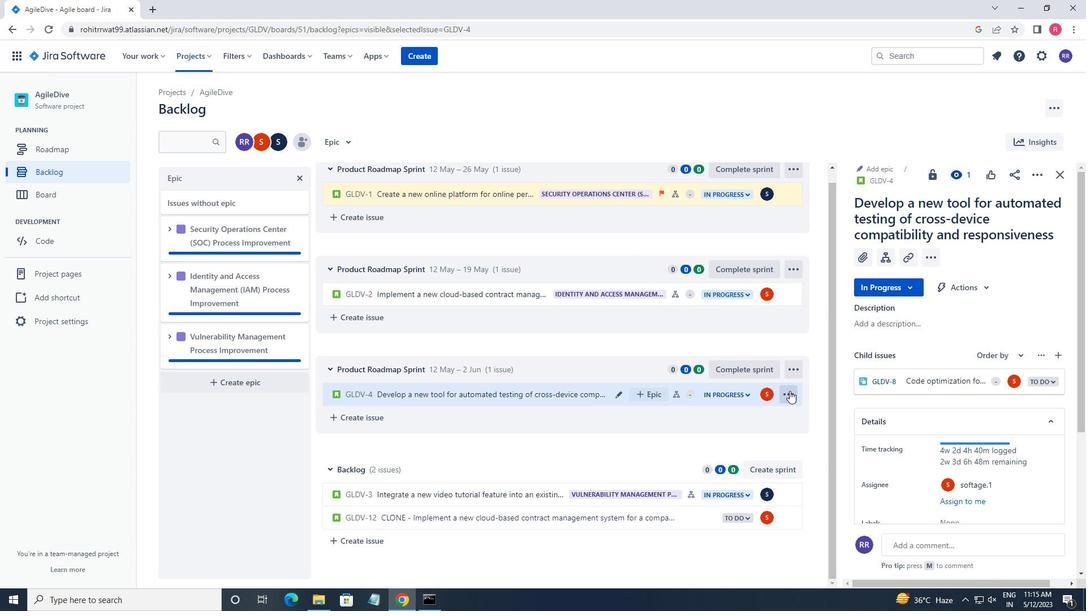 
Action: Mouse moved to (736, 372)
Screenshot: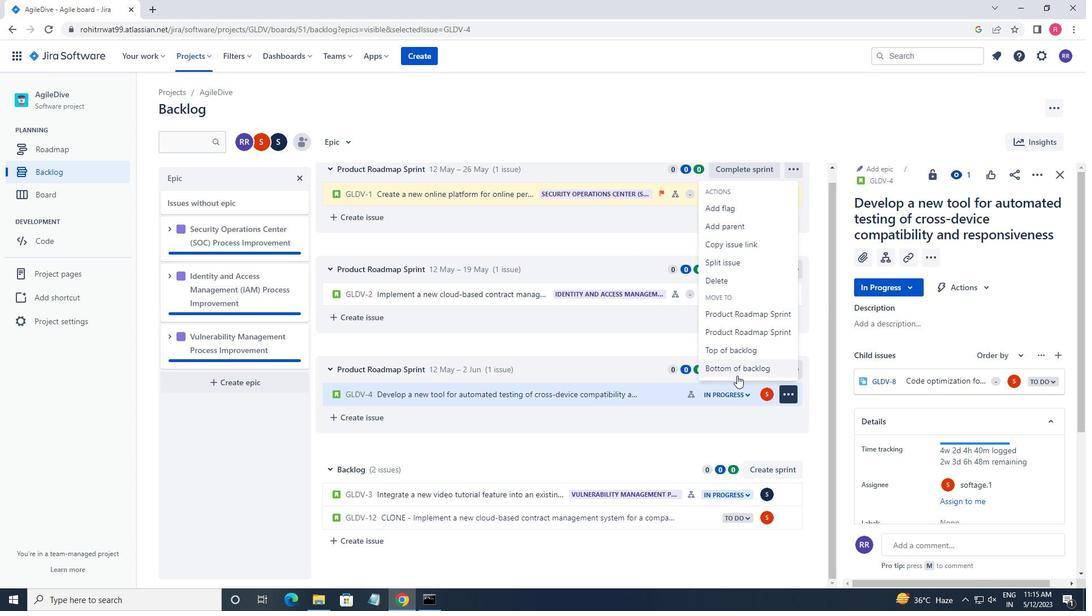 
Action: Mouse pressed left at (736, 372)
Screenshot: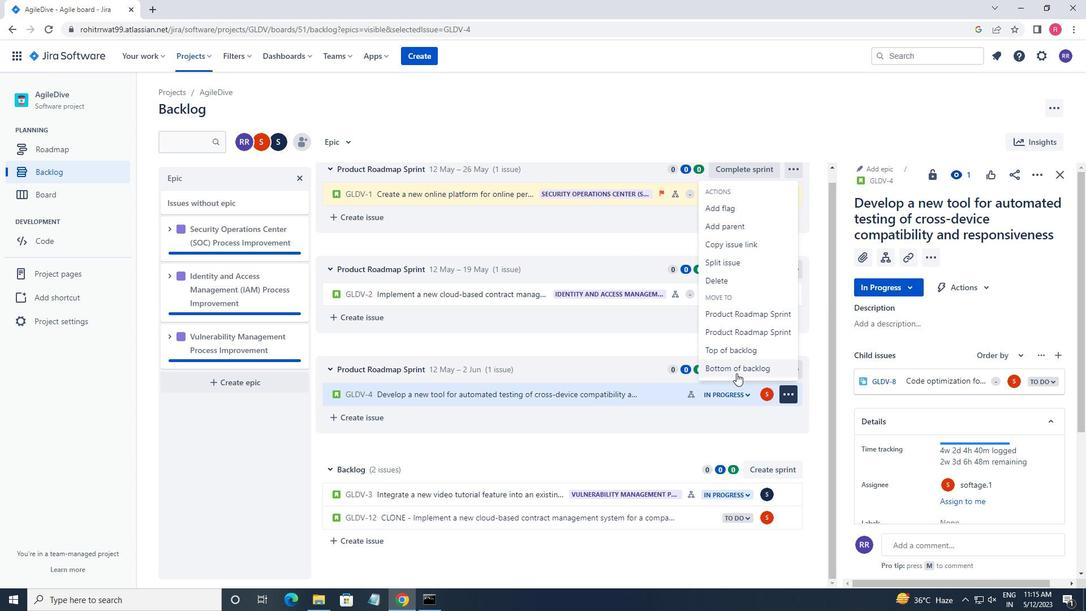 
Action: Mouse moved to (586, 185)
Screenshot: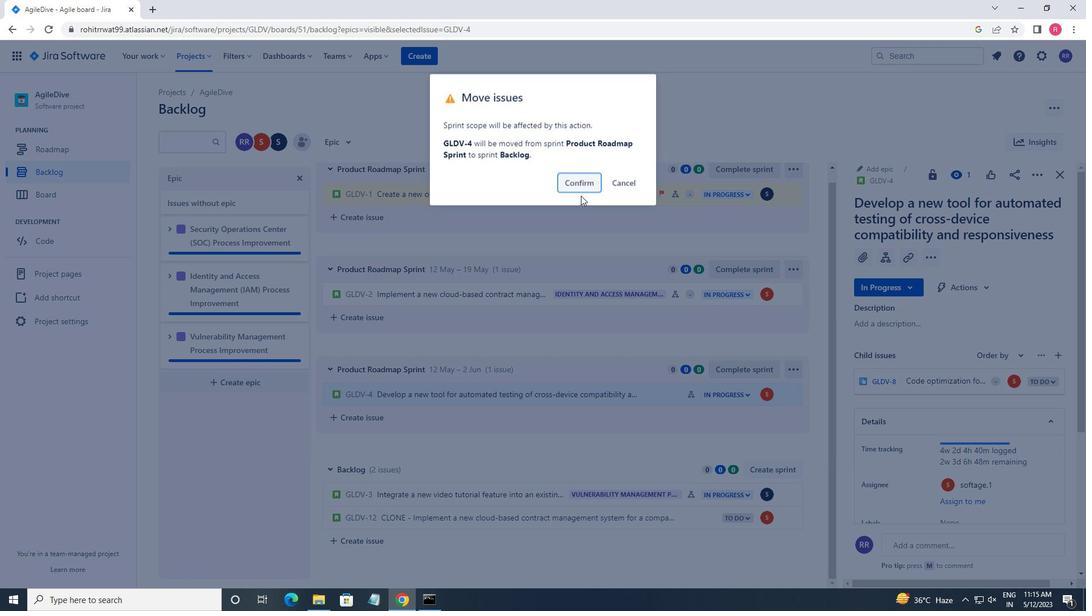 
Action: Mouse pressed left at (586, 185)
Screenshot: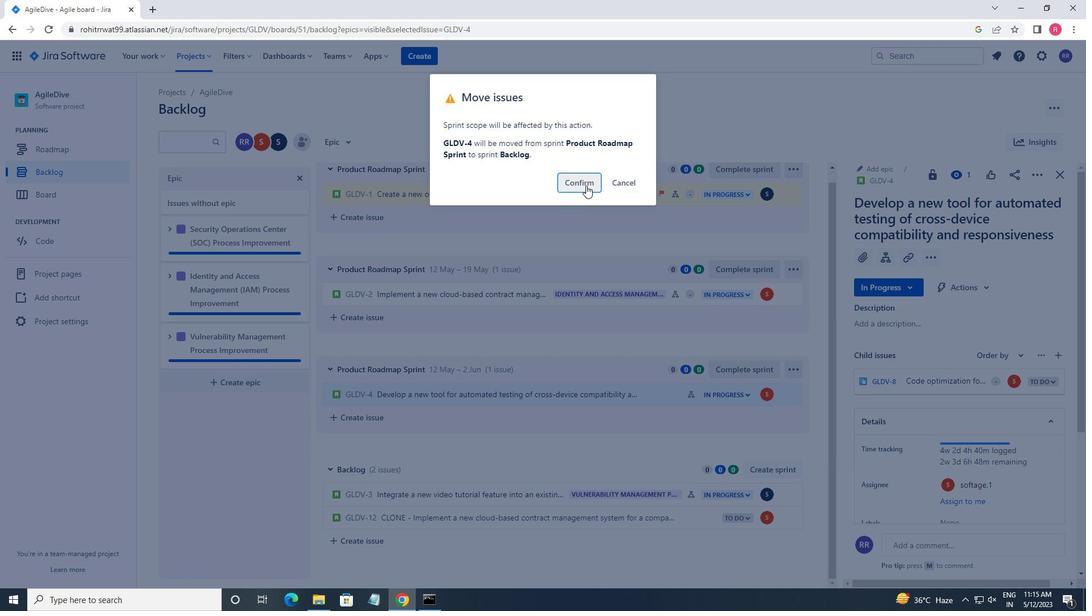 
Action: Mouse moved to (653, 542)
Screenshot: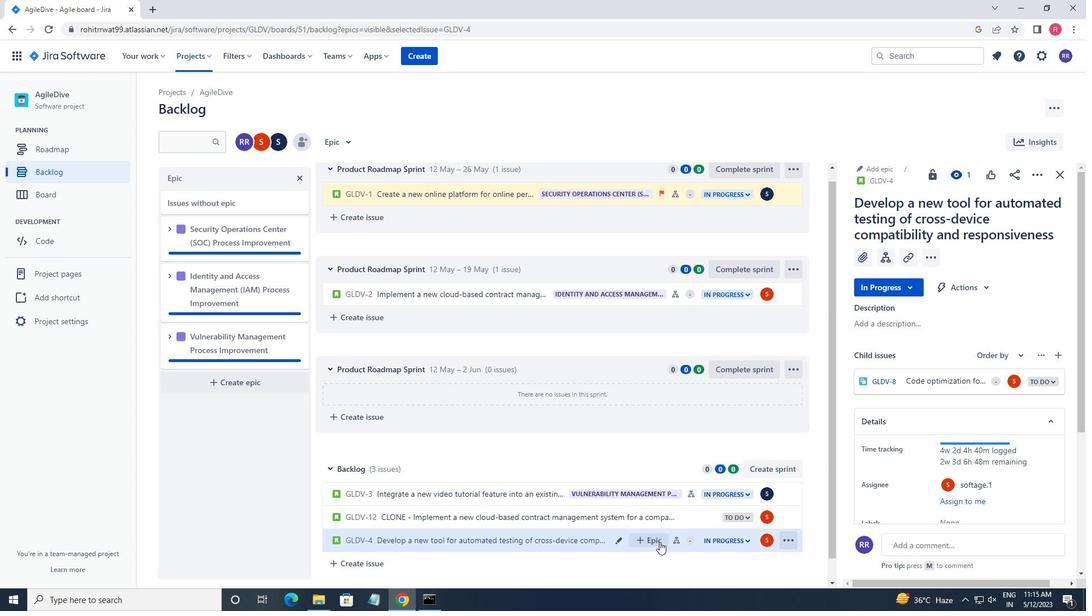 
Action: Mouse pressed left at (653, 542)
Screenshot: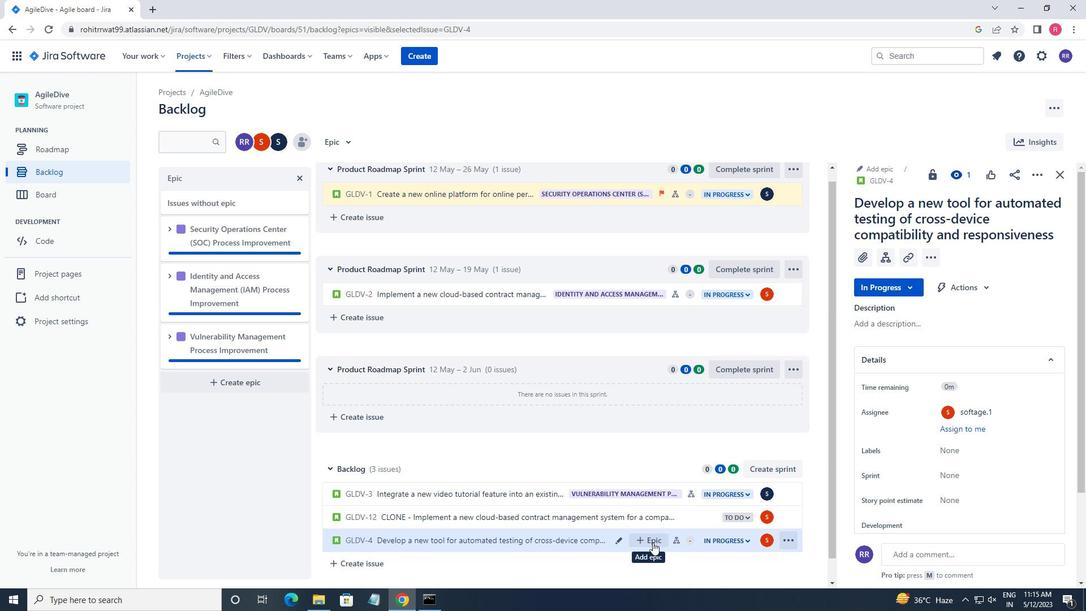 
Action: Mouse moved to (651, 470)
Screenshot: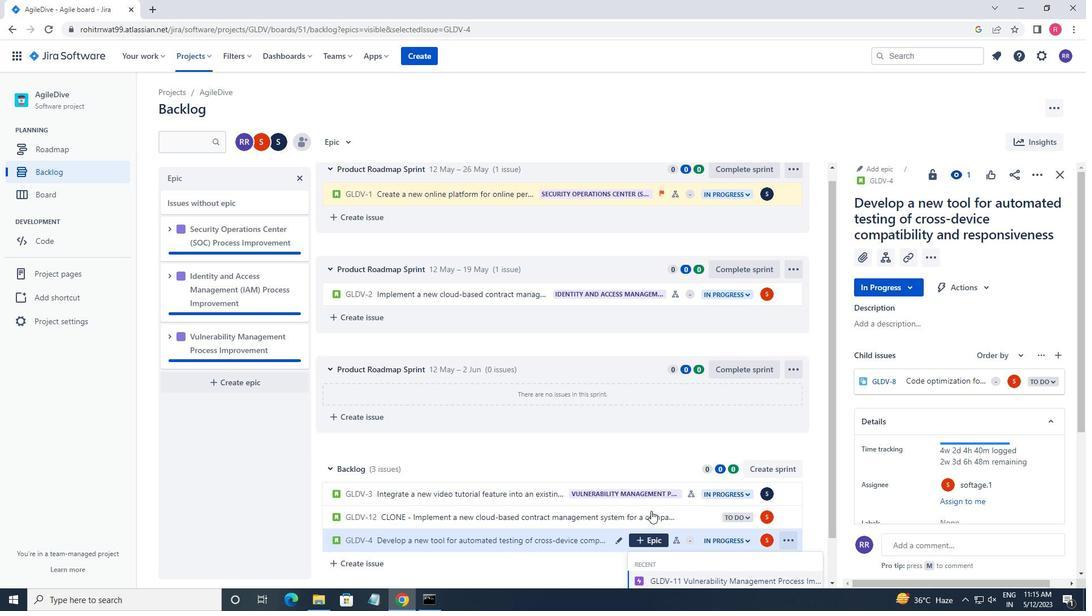 
Action: Mouse scrolled (651, 470) with delta (0, 0)
Screenshot: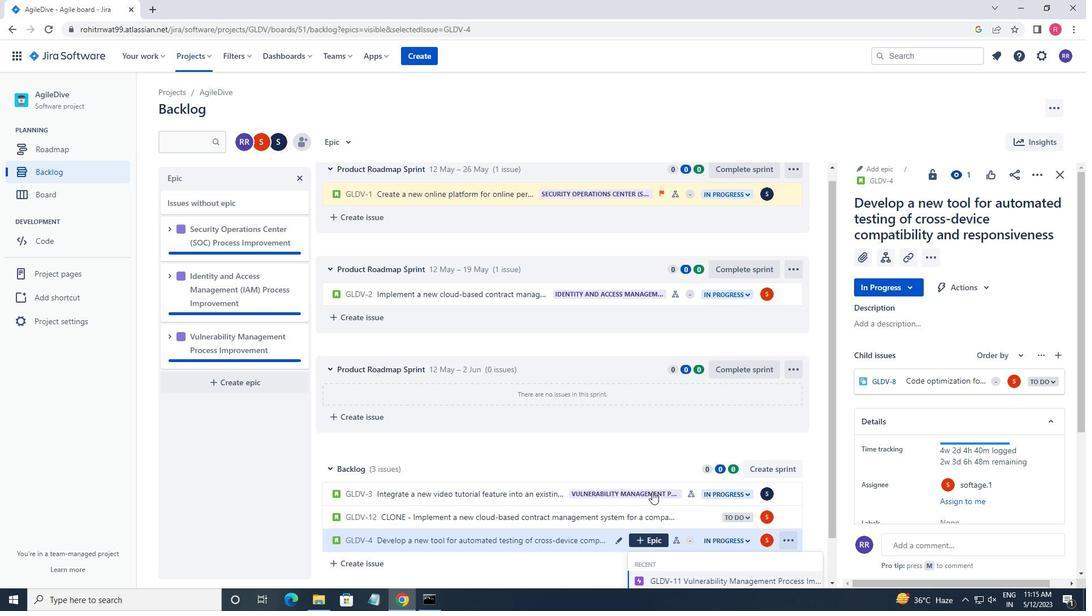 
Action: Mouse scrolled (651, 470) with delta (0, 0)
Screenshot: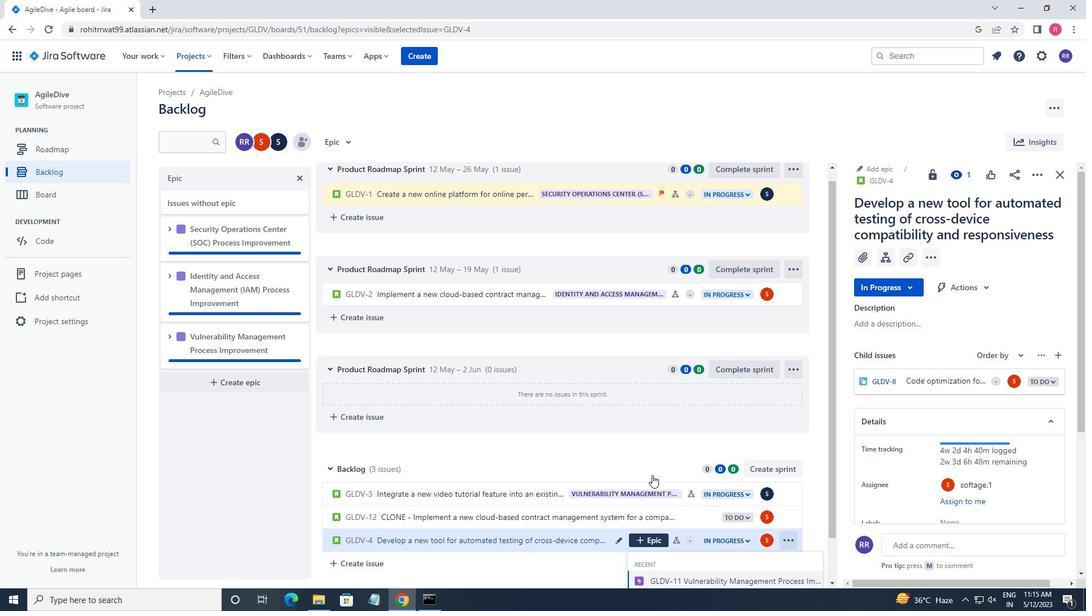 
Action: Mouse scrolled (651, 470) with delta (0, 0)
Screenshot: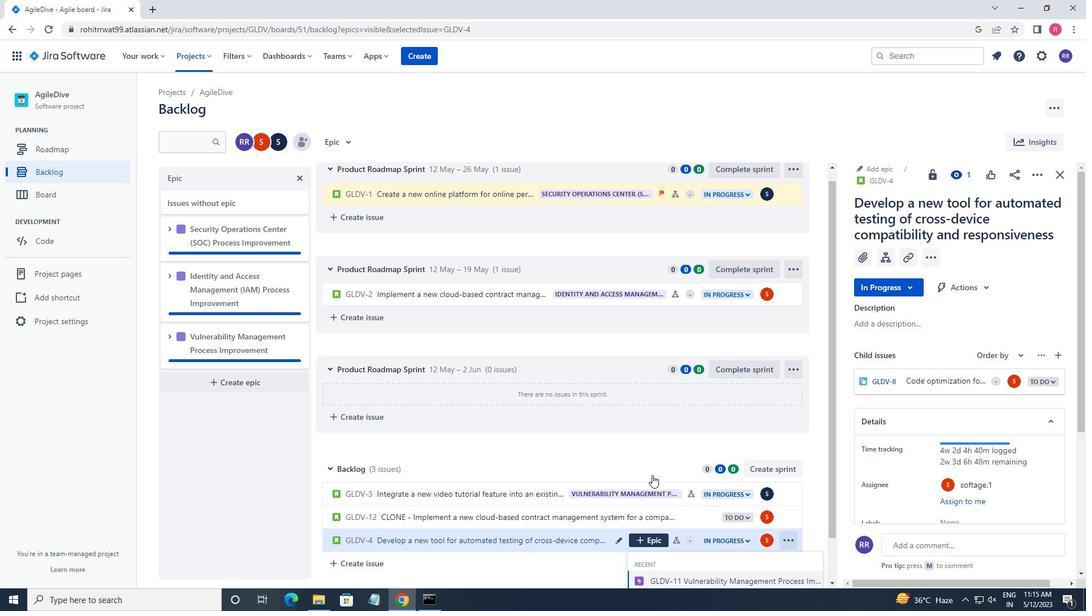 
Action: Mouse scrolled (651, 470) with delta (0, 0)
Screenshot: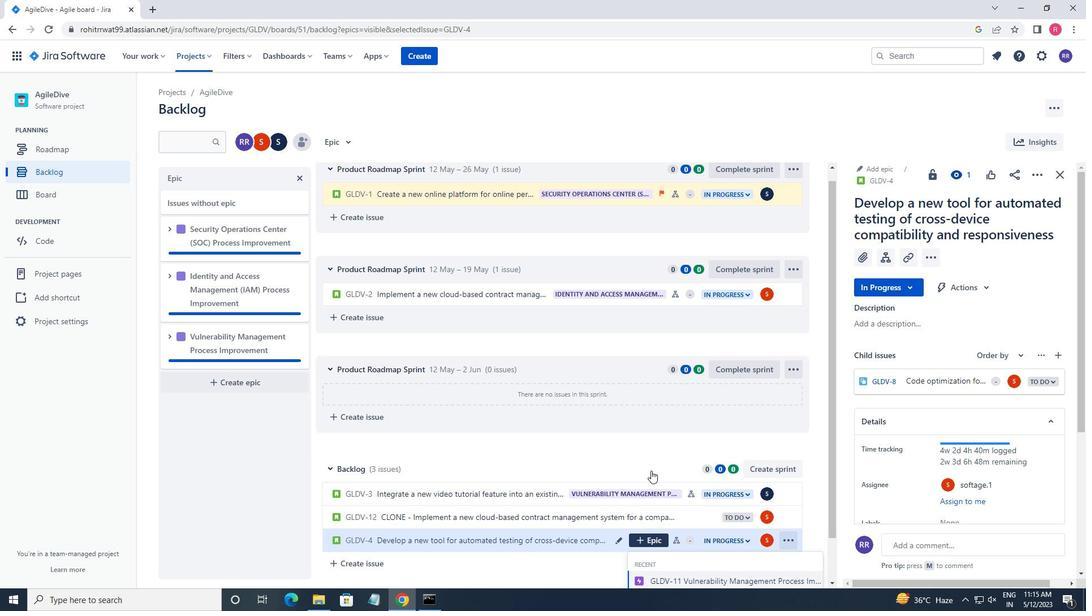 
Action: Mouse moved to (679, 569)
Screenshot: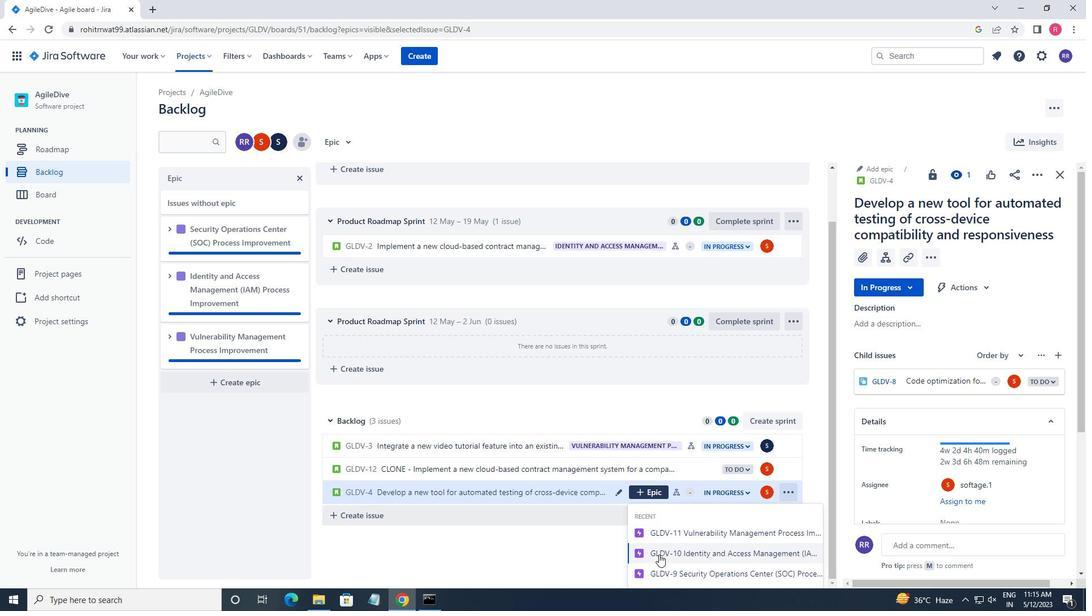 
Action: Mouse pressed left at (679, 569)
Screenshot: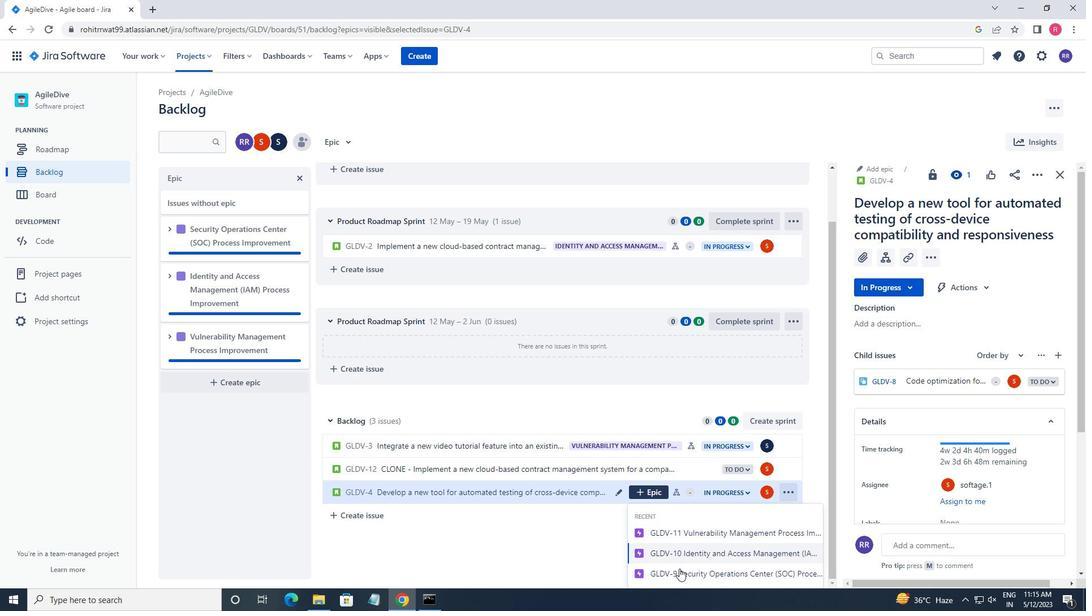 
Action: Mouse moved to (666, 528)
Screenshot: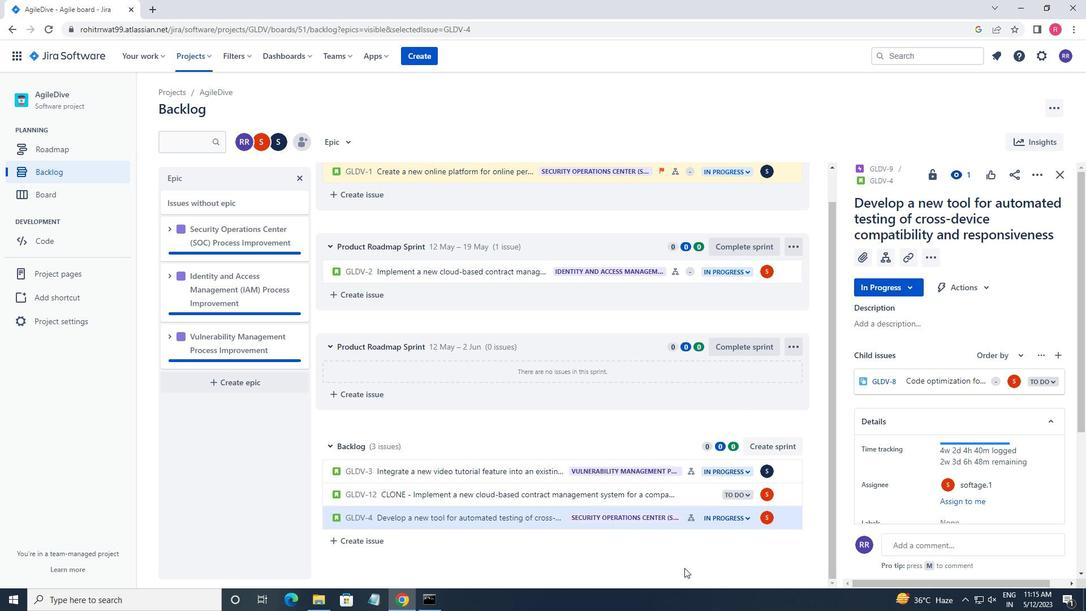 
